 Task: Font style For heading Use Alef with yellow colour. font size for heading '24 Pt. 'Change the font style of data to Alefand font size to  9 Pt. Change the alignment of both headline & data to  Align top. In the sheet  Attendance Sheet for Weekly Evaluationbook
Action: Key pressed <Key.up><Key.up><Key.up><Key.down>
Screenshot: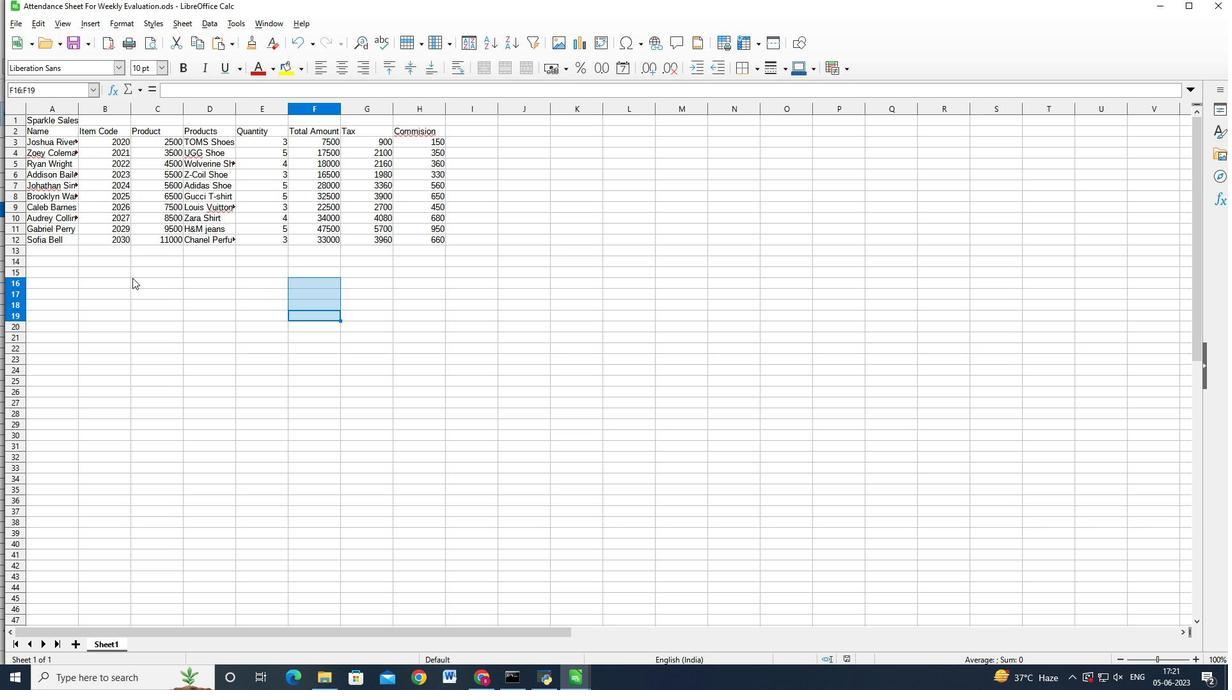 
Action: Mouse pressed right at (132, 278)
Screenshot: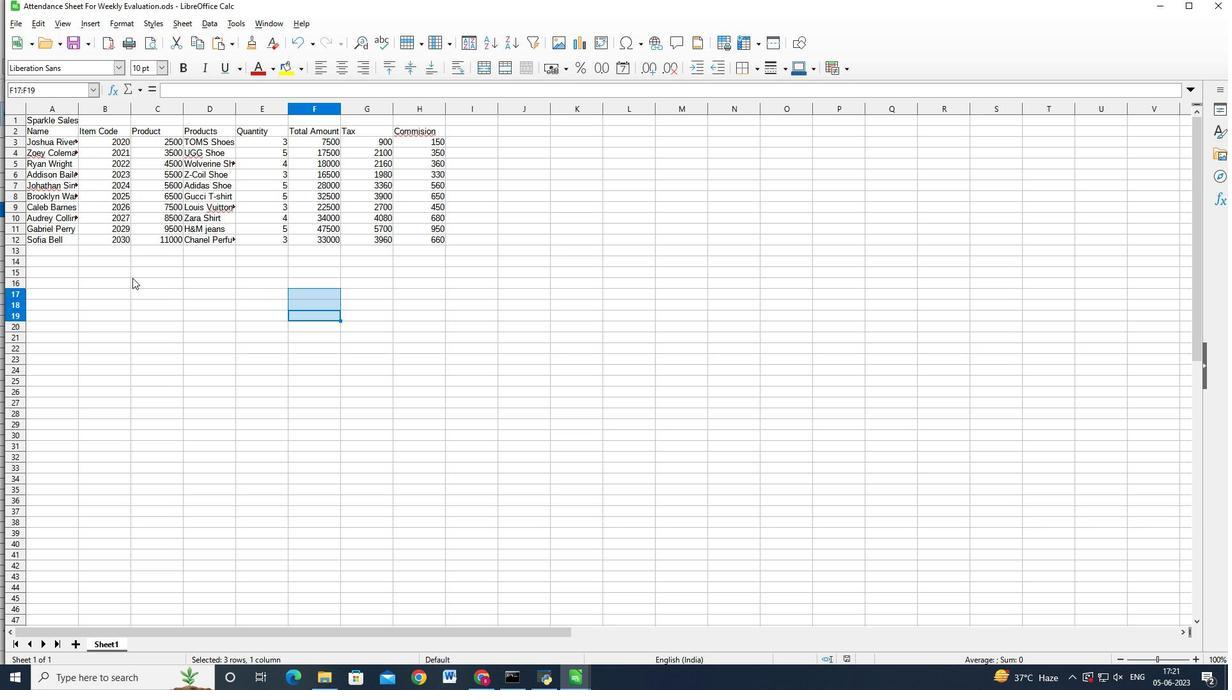 
Action: Mouse moved to (119, 272)
Screenshot: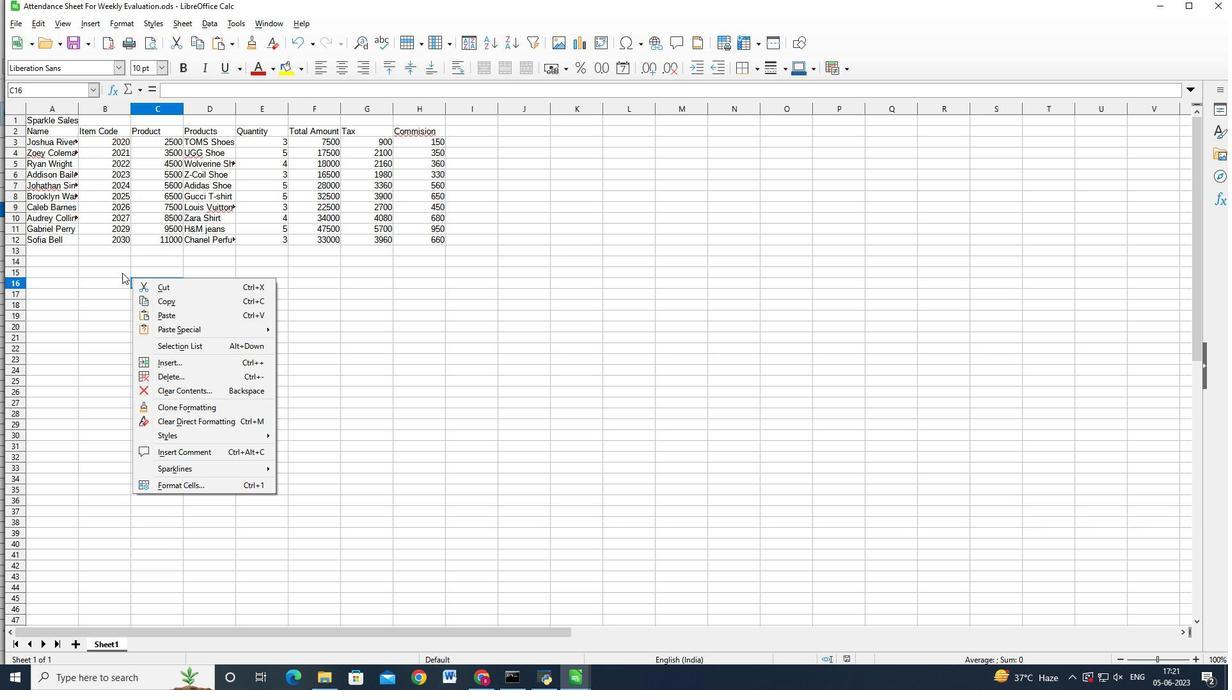 
Action: Mouse pressed left at (119, 272)
Screenshot: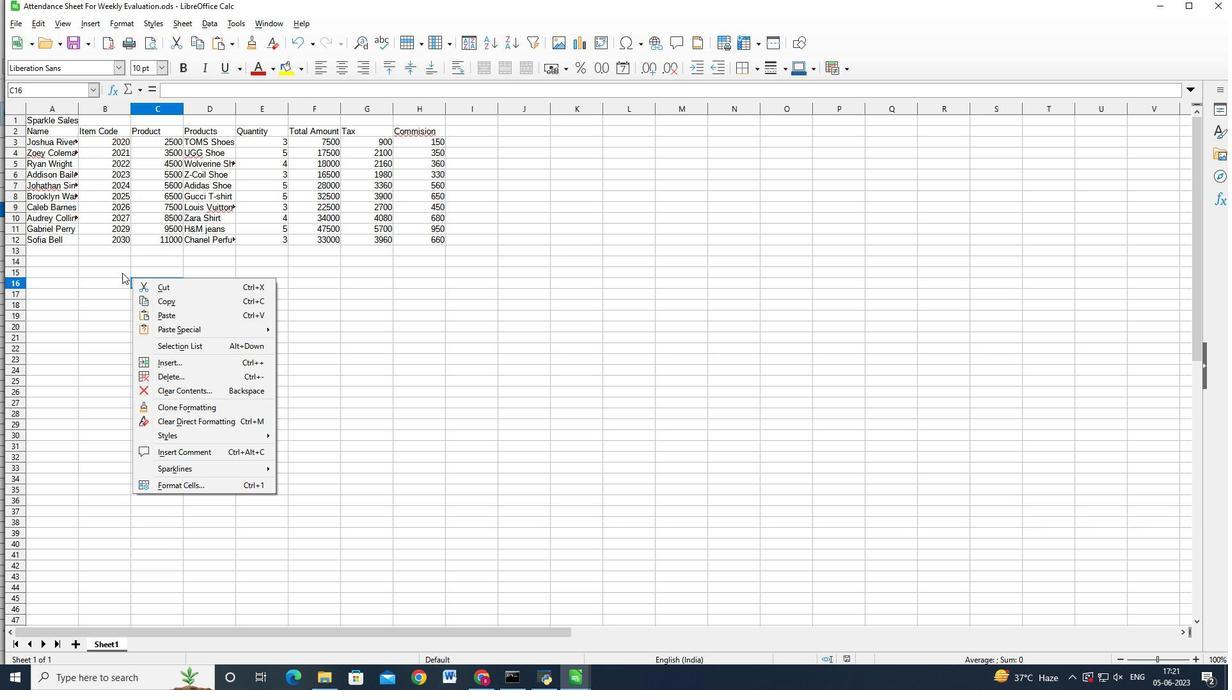 
Action: Mouse moved to (119, 272)
Screenshot: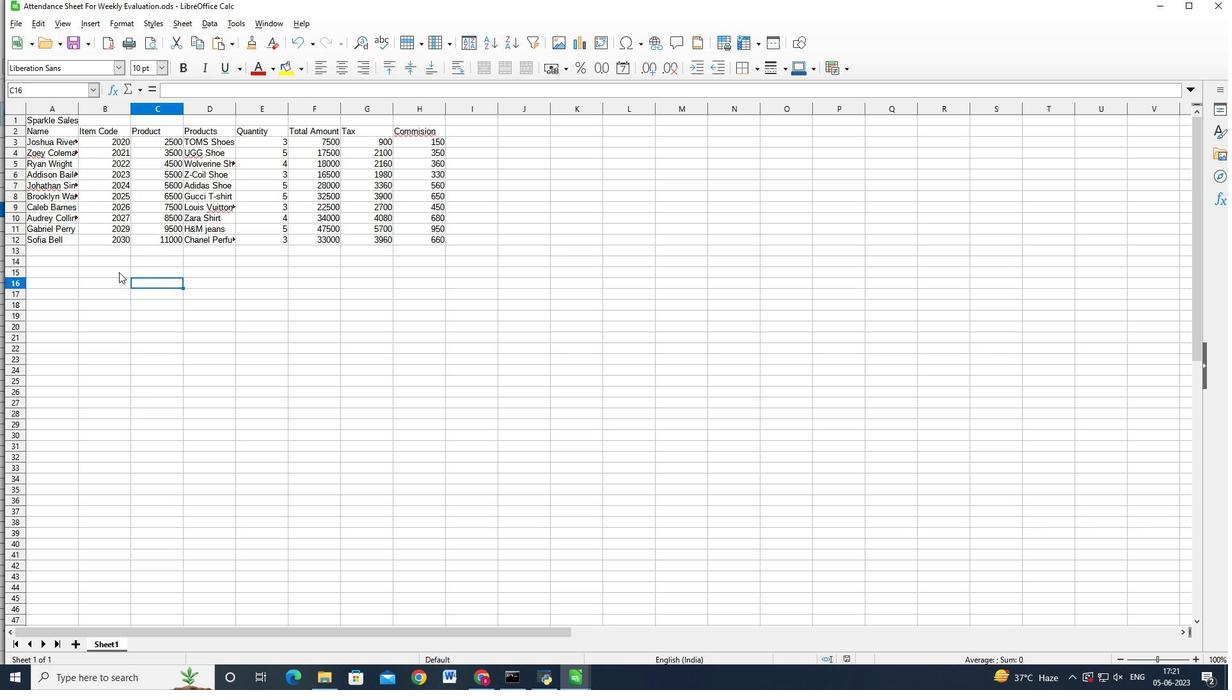
Action: Key pressed <Key.up><Key.up><Key.up><Key.left><Key.left><Key.left><Key.up><Key.up><Key.up><Key.up><Key.up><Key.up><Key.up><Key.up><Key.up><Key.up><Key.up><Key.up>
Screenshot: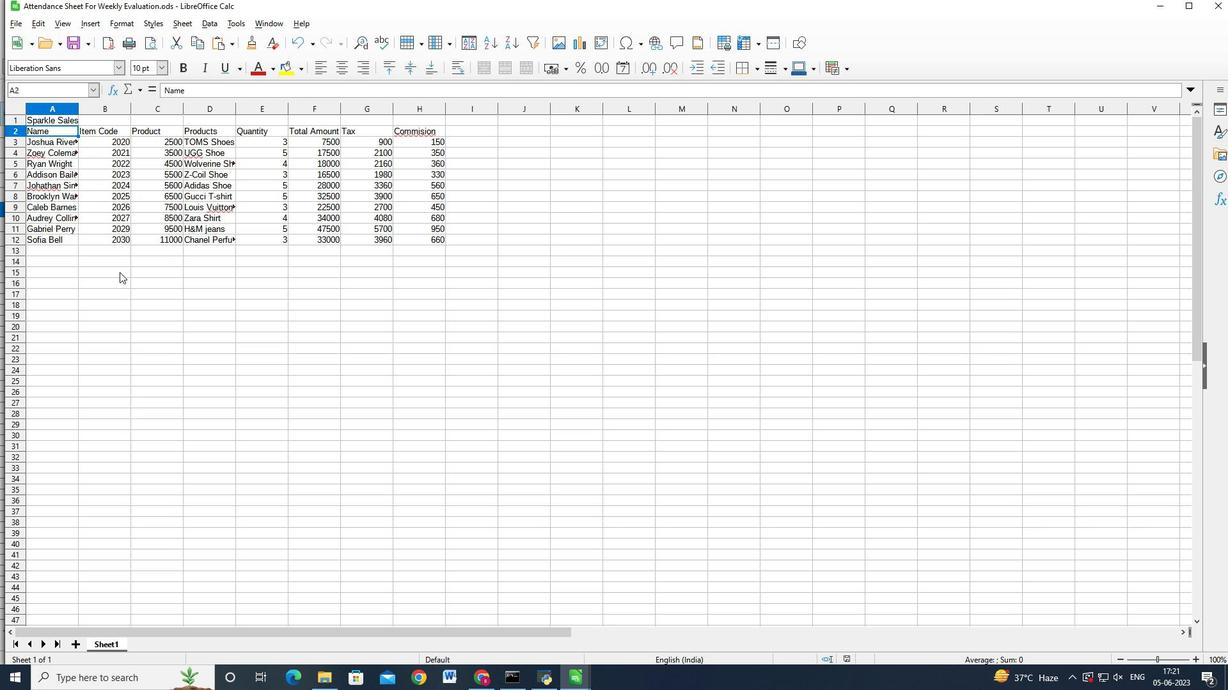 
Action: Mouse moved to (68, 69)
Screenshot: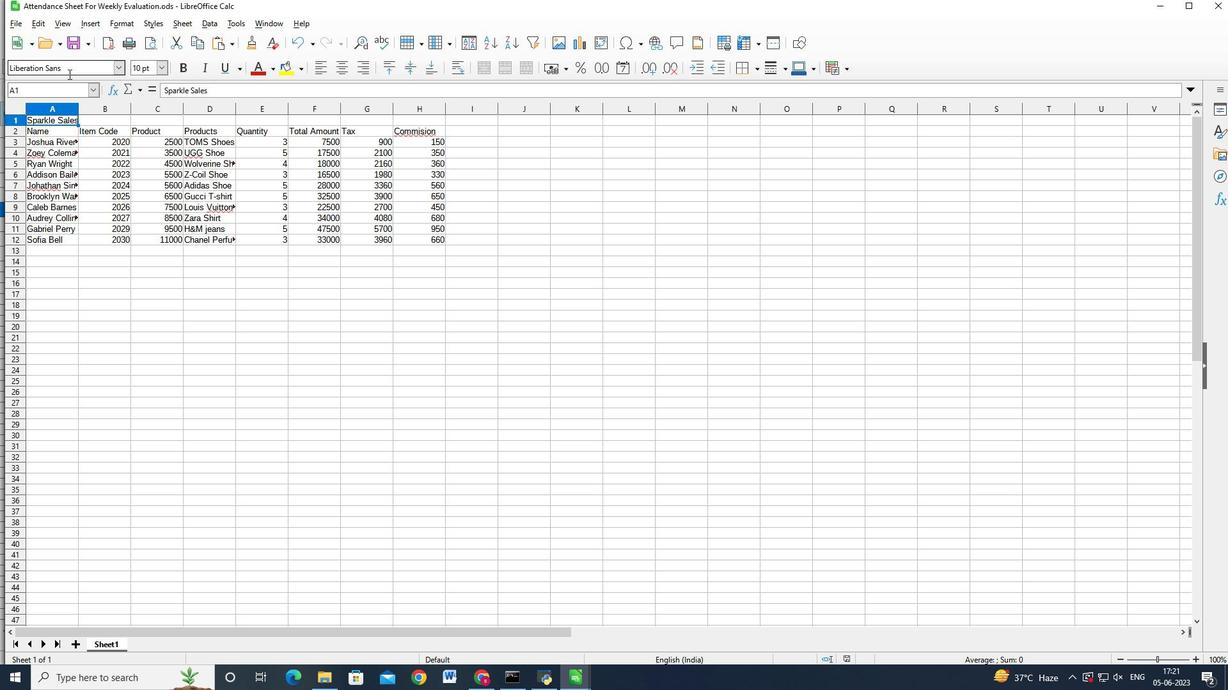 
Action: Mouse pressed left at (68, 69)
Screenshot: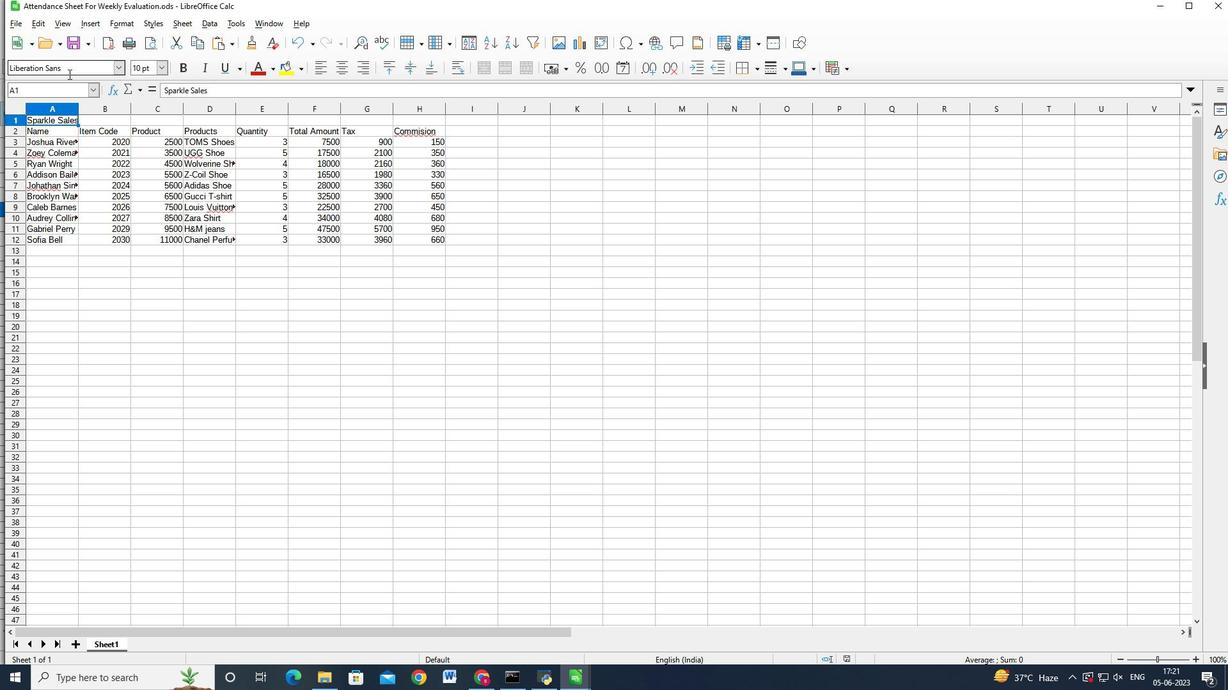
Action: Key pressed <Key.backspace><Key.backspace><Key.backspace><Key.backspace><Key.backspace><Key.backspace><Key.backspace><Key.backspace><Key.backspace><Key.backspace><Key.backspace><Key.backspace><Key.backspace><Key.backspace><Key.backspace><Key.shift_r>Alef<Key.enter>
Screenshot: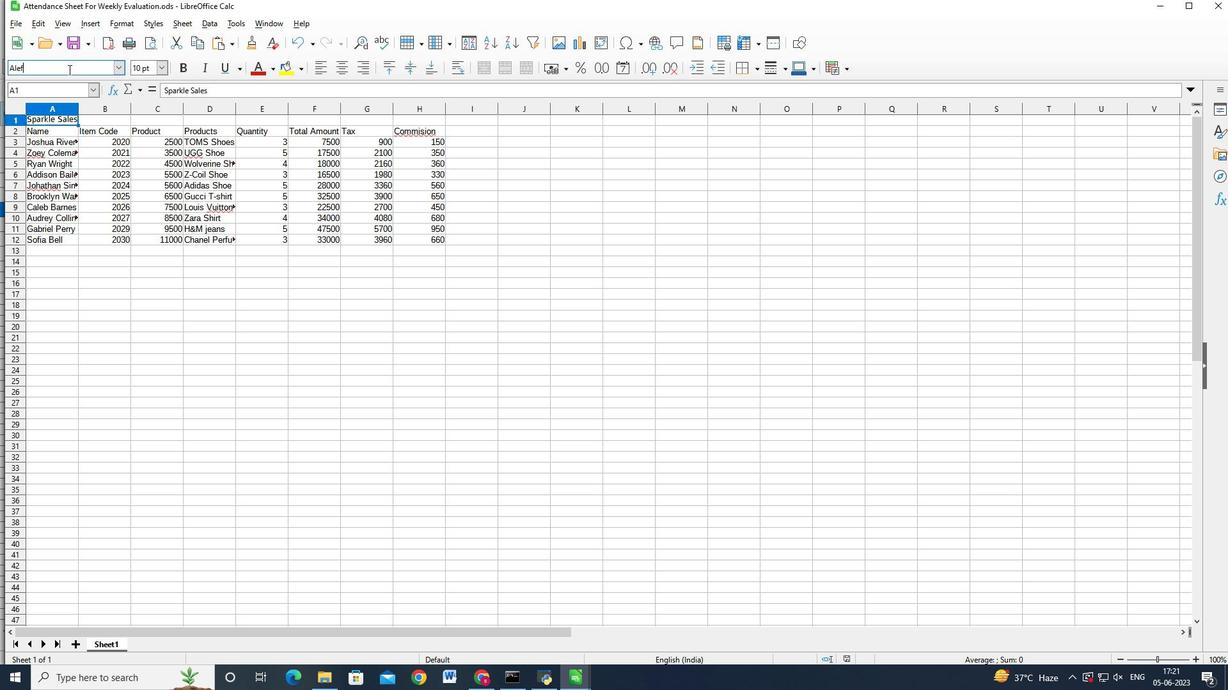 
Action: Mouse moved to (271, 69)
Screenshot: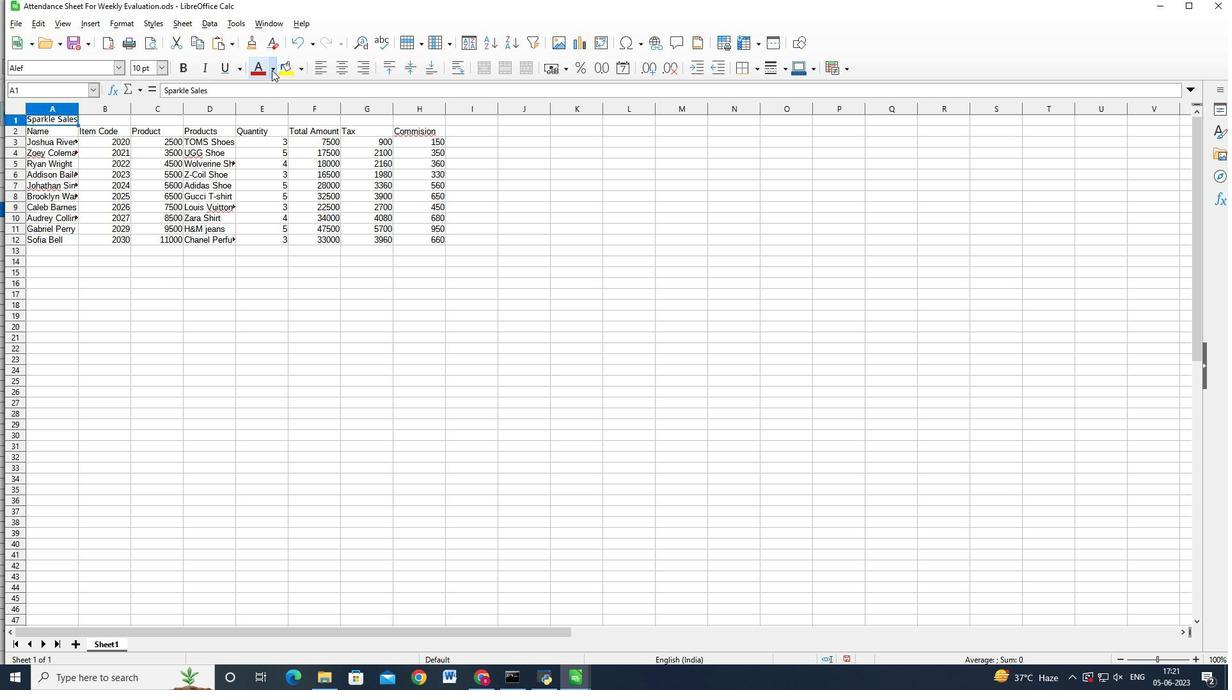 
Action: Mouse pressed left at (271, 69)
Screenshot: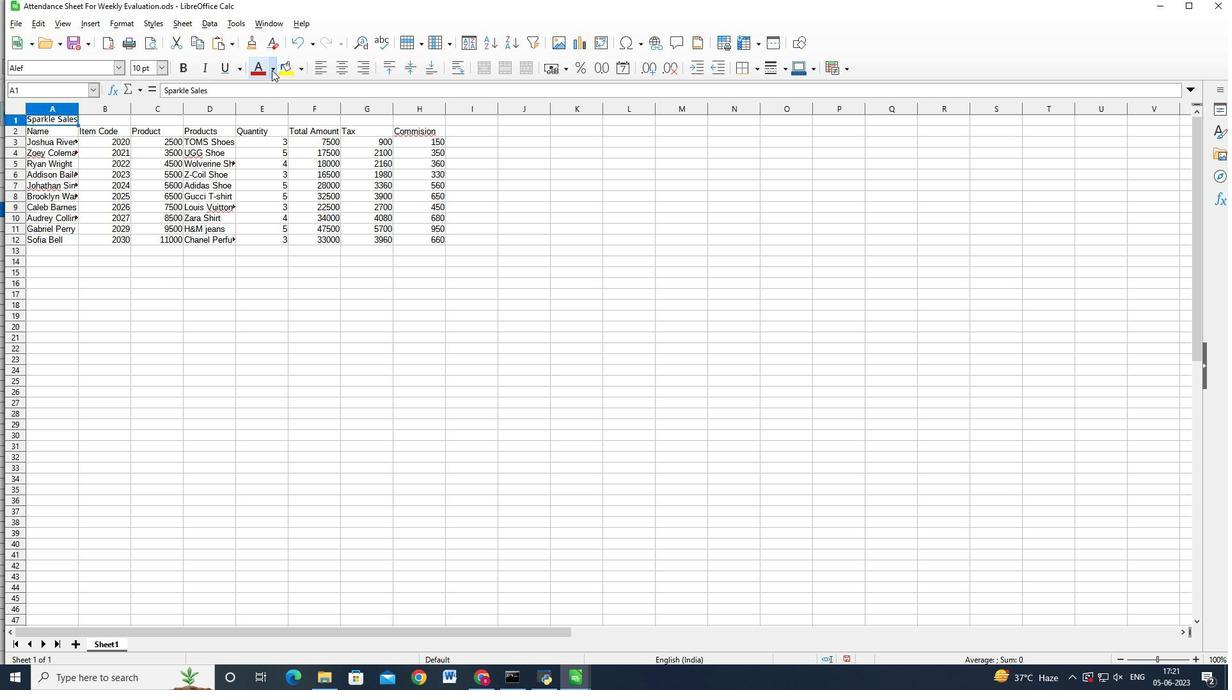 
Action: Mouse moved to (345, 279)
Screenshot: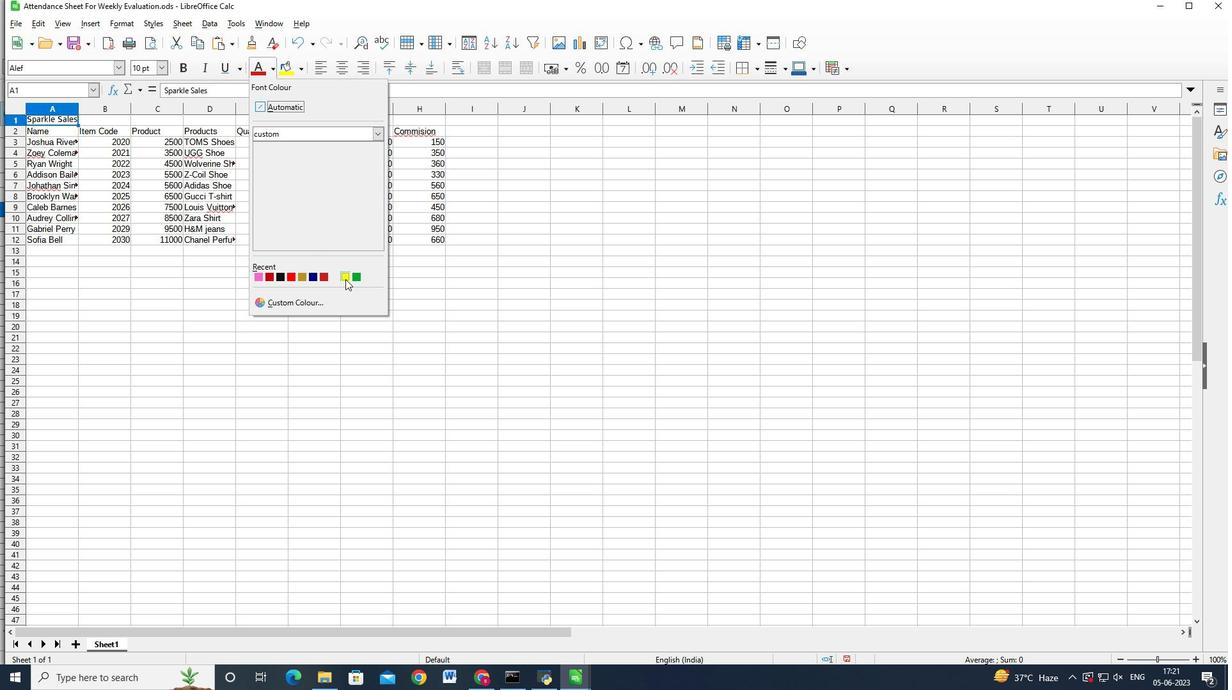 
Action: Mouse pressed left at (345, 279)
Screenshot: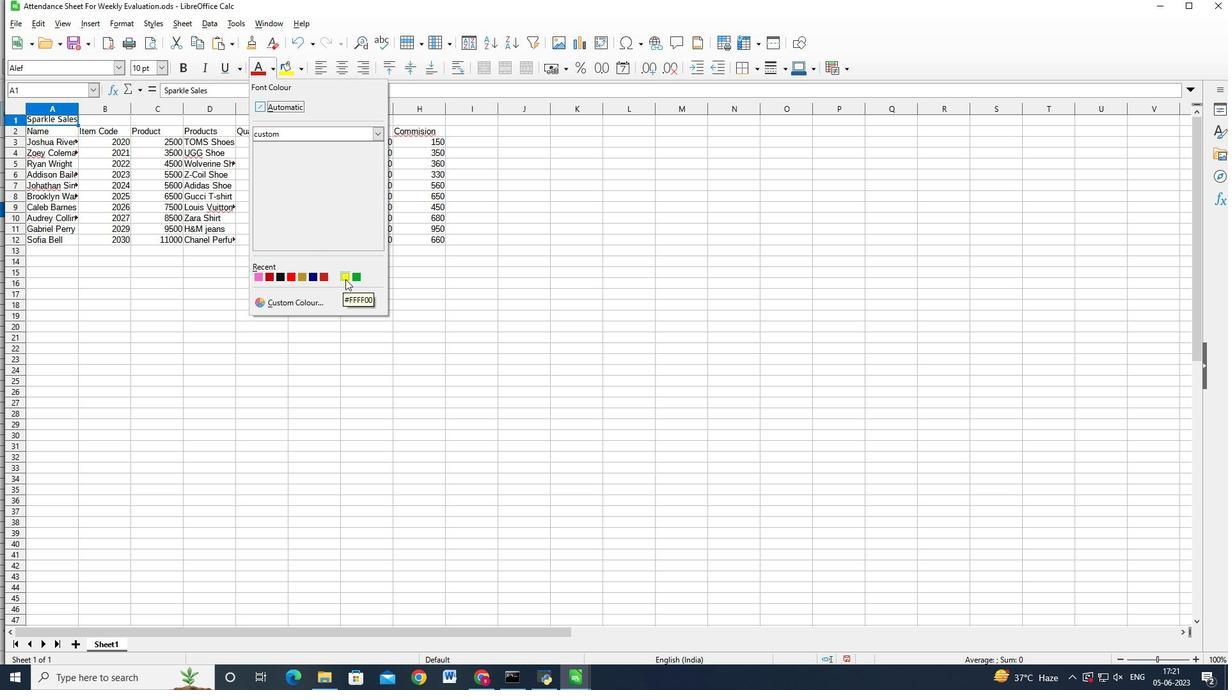 
Action: Mouse moved to (161, 67)
Screenshot: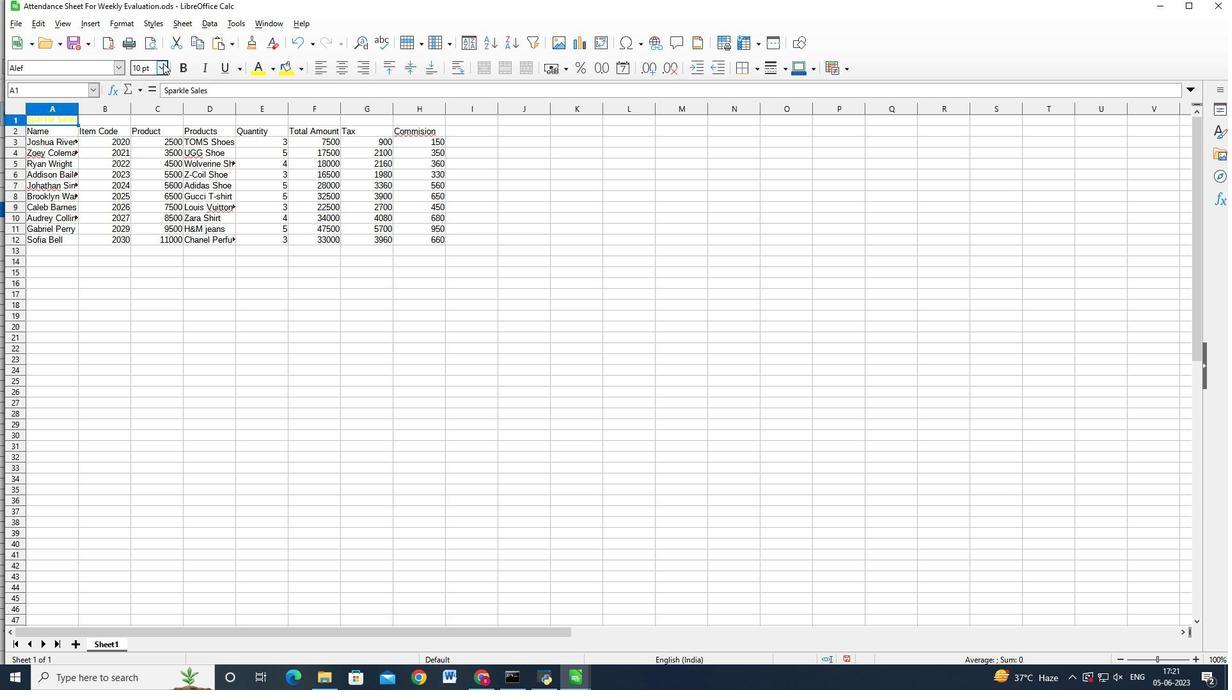 
Action: Mouse pressed left at (161, 67)
Screenshot: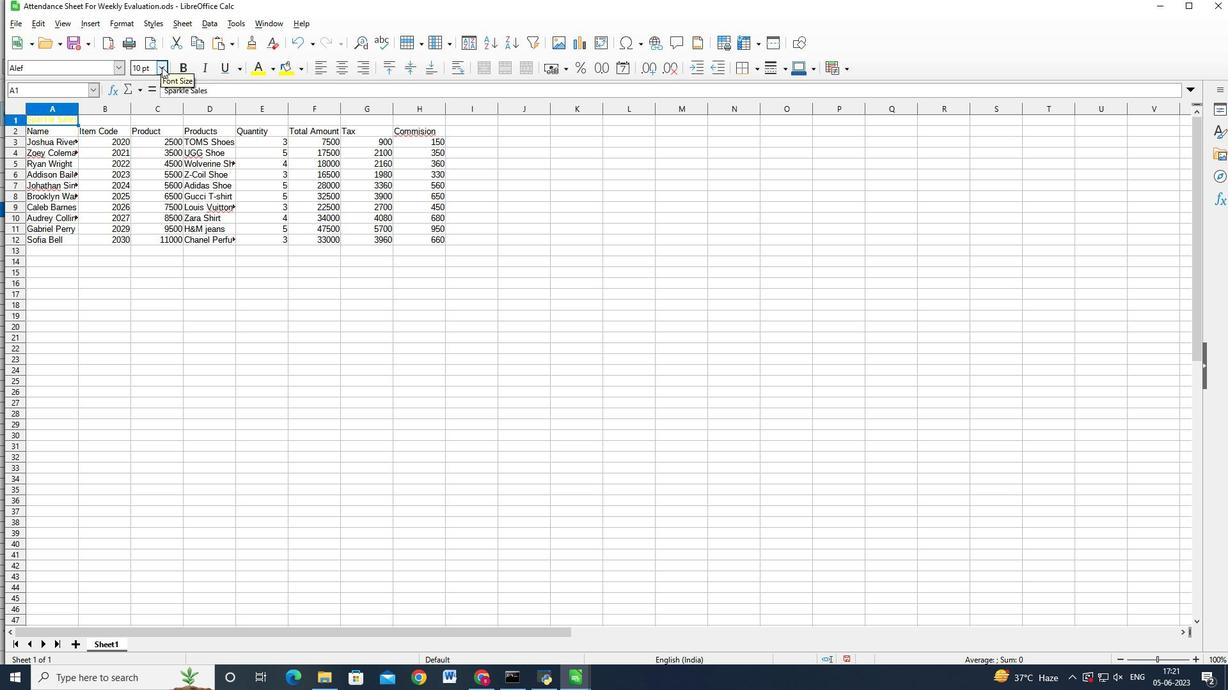 
Action: Mouse moved to (147, 253)
Screenshot: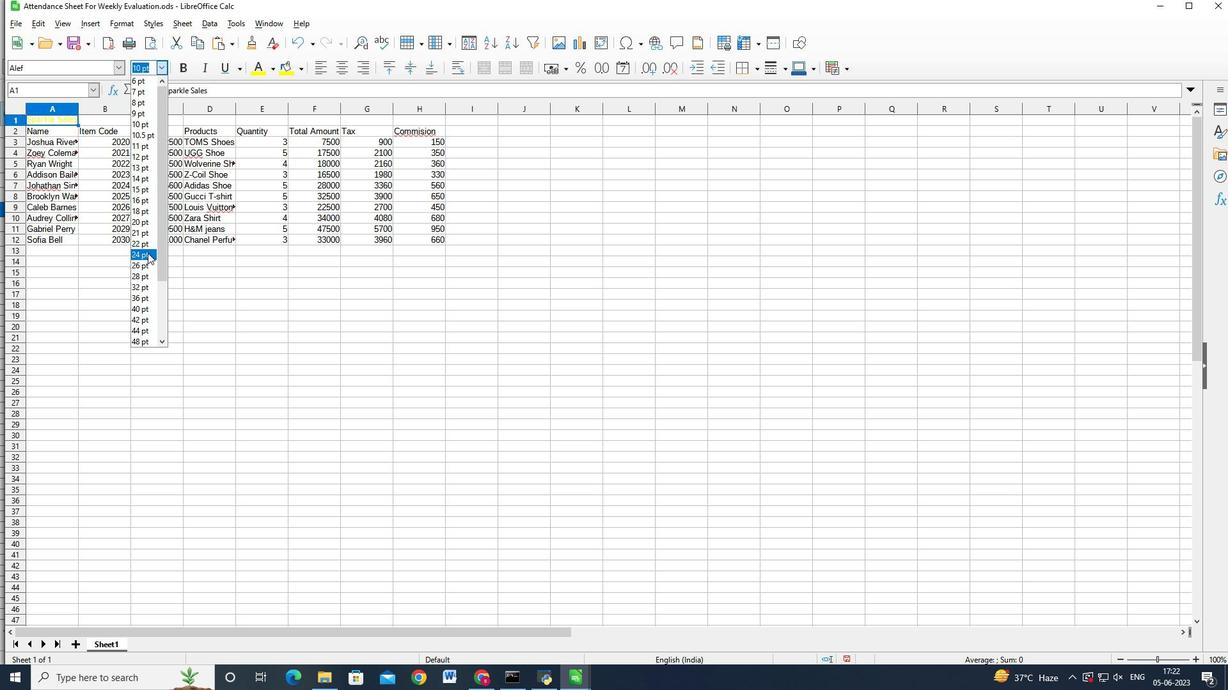 
Action: Mouse pressed left at (147, 253)
Screenshot: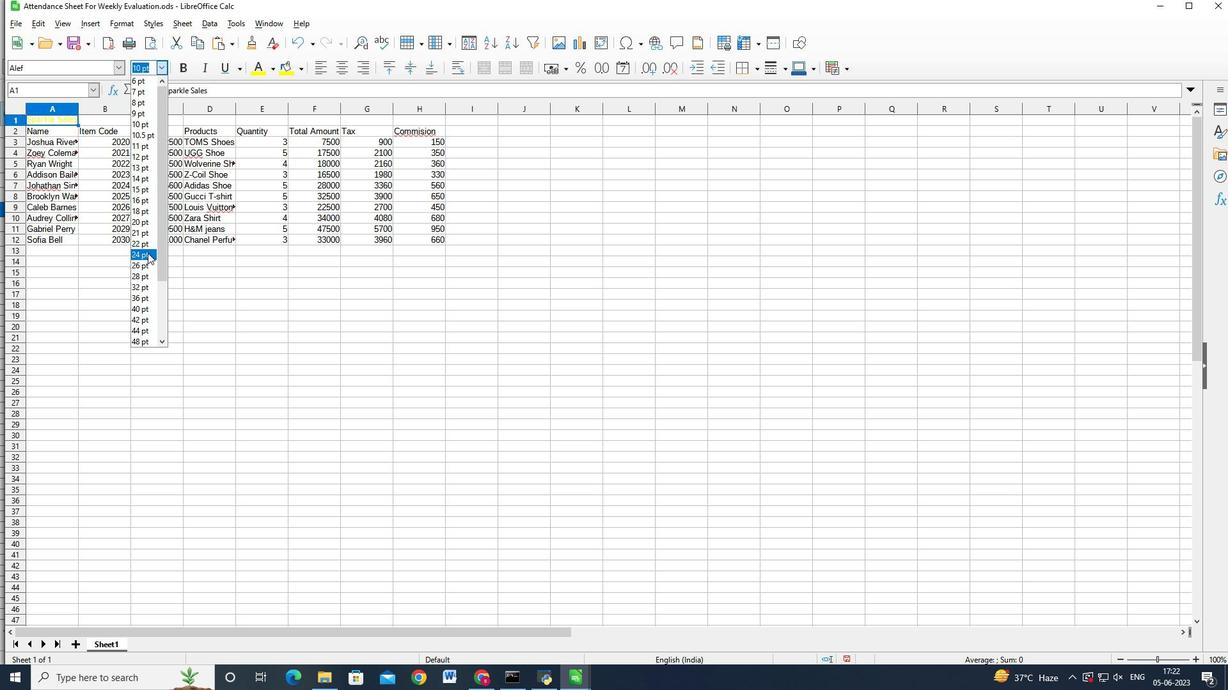 
Action: Mouse moved to (55, 154)
Screenshot: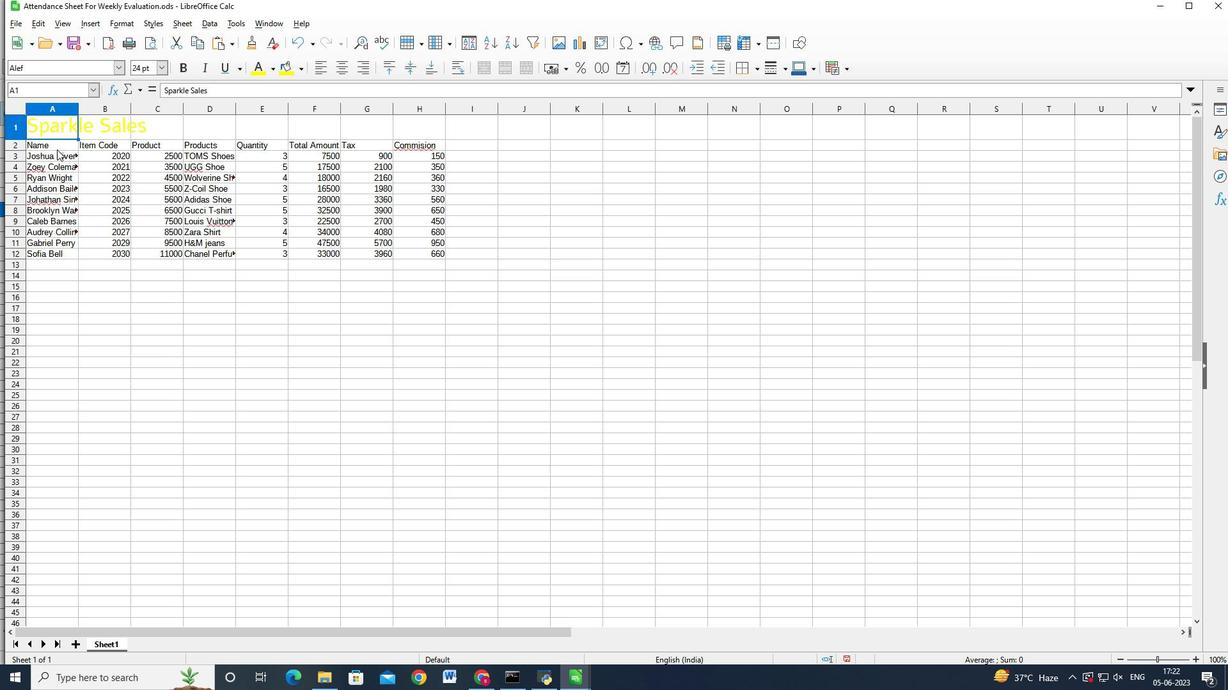 
Action: Mouse pressed left at (55, 154)
Screenshot: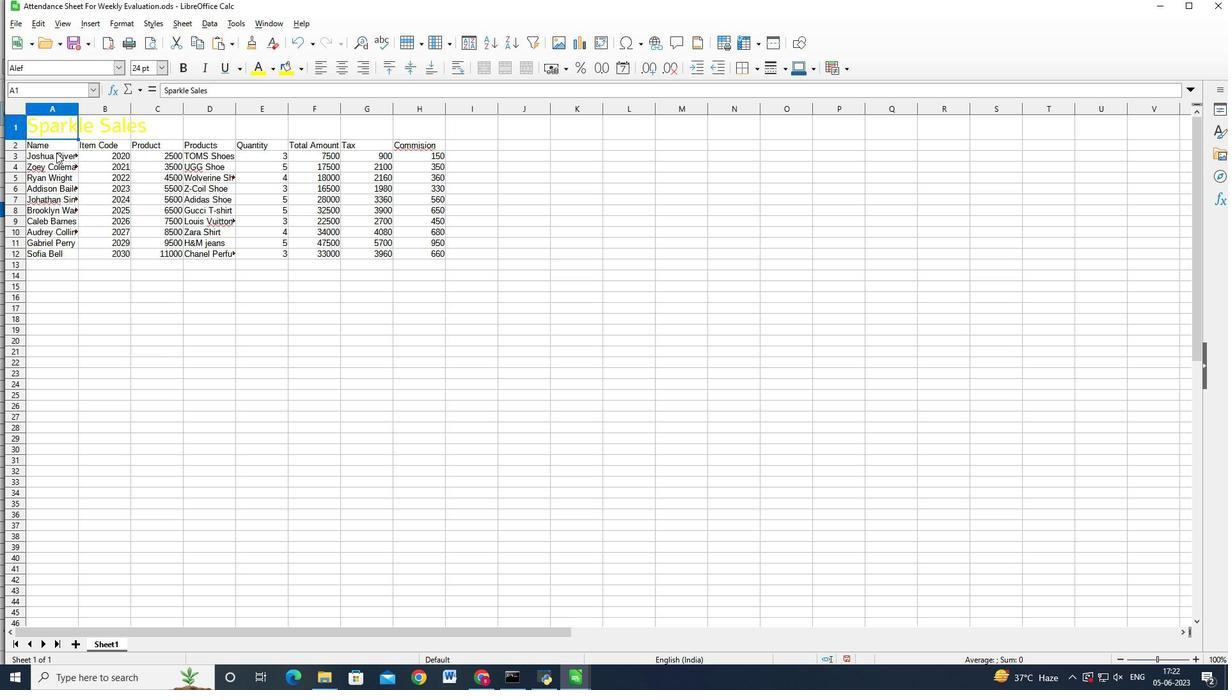 
Action: Mouse moved to (57, 141)
Screenshot: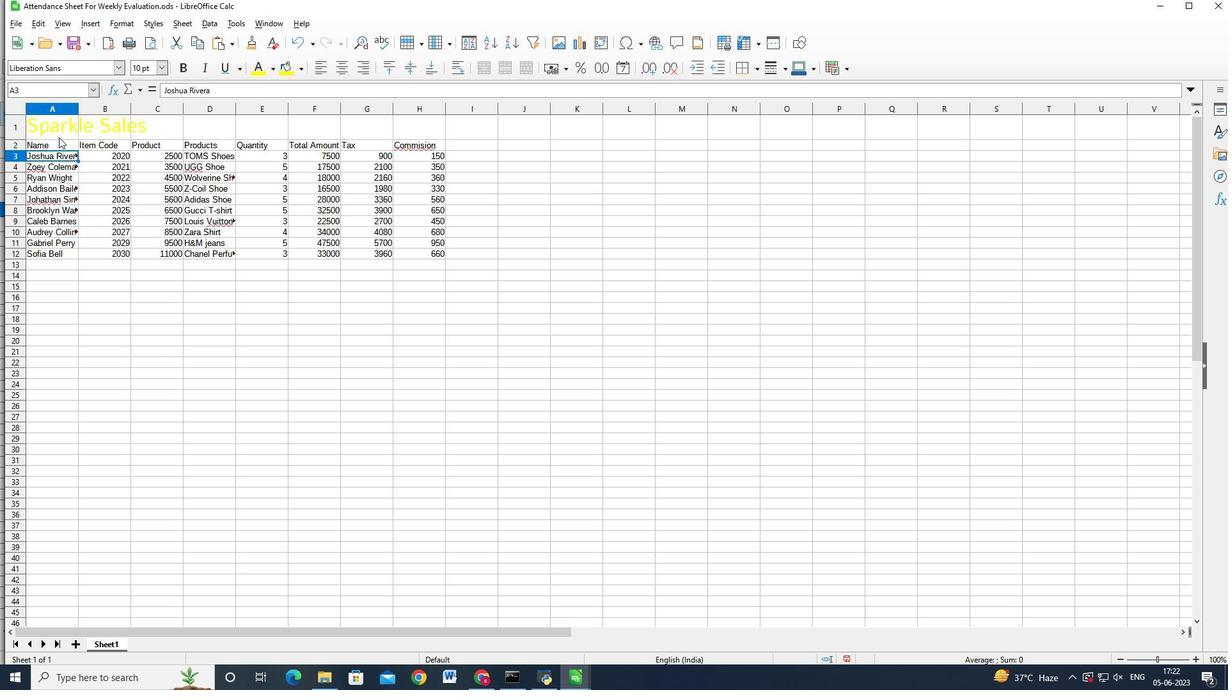
Action: Mouse pressed left at (57, 141)
Screenshot: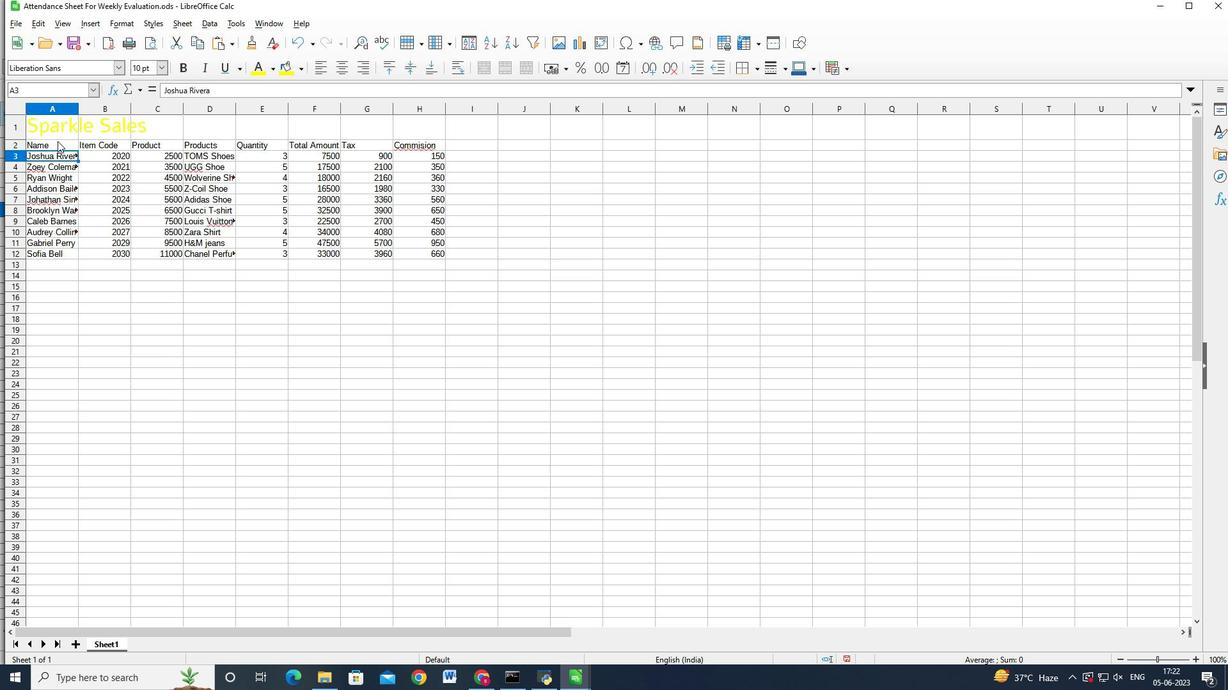 
Action: Key pressed <Key.shift><Key.right><Key.right><Key.right><Key.right><Key.right><Key.right><Key.right><Key.down><Key.down><Key.down><Key.down><Key.down><Key.down><Key.down><Key.down><Key.down><Key.down>
Screenshot: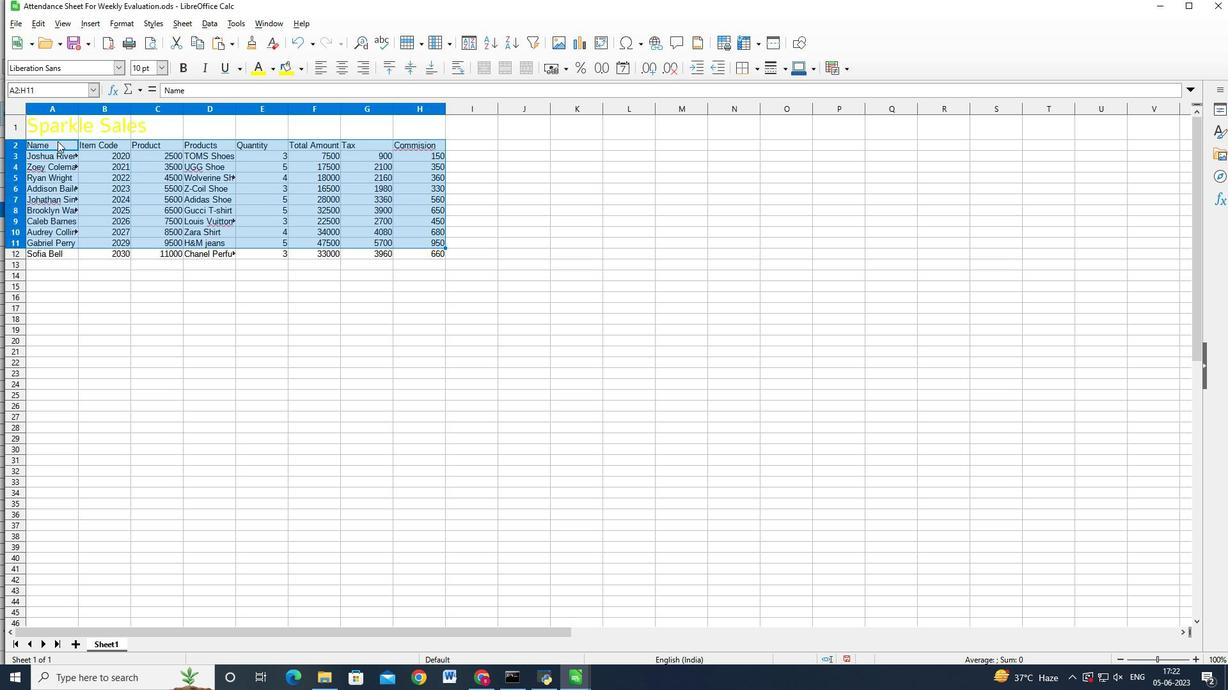 
Action: Mouse moved to (163, 67)
Screenshot: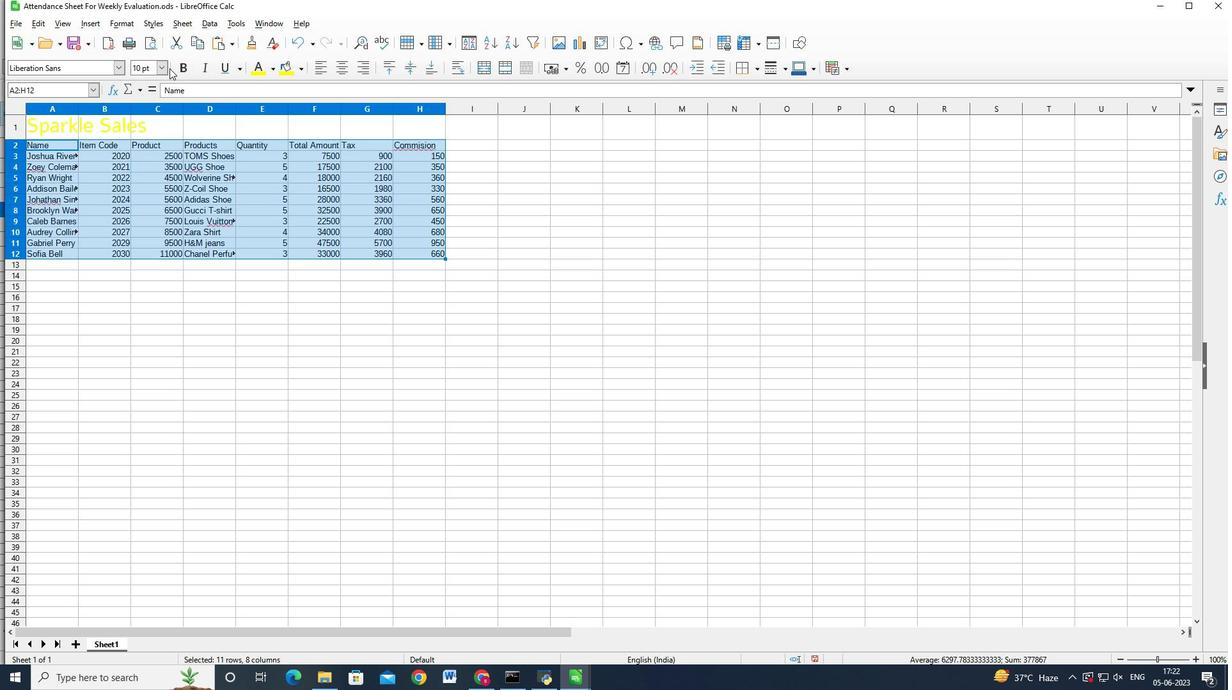 
Action: Mouse pressed left at (163, 67)
Screenshot: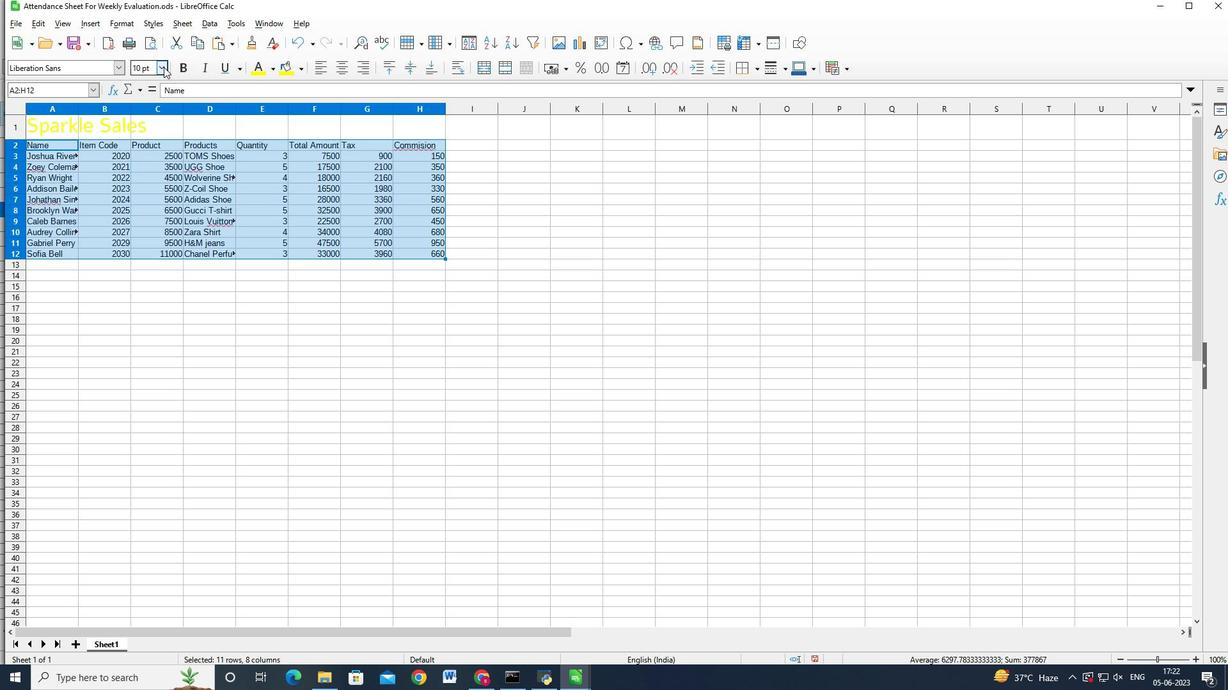 
Action: Key pressed <Key.up><Key.enter>
Screenshot: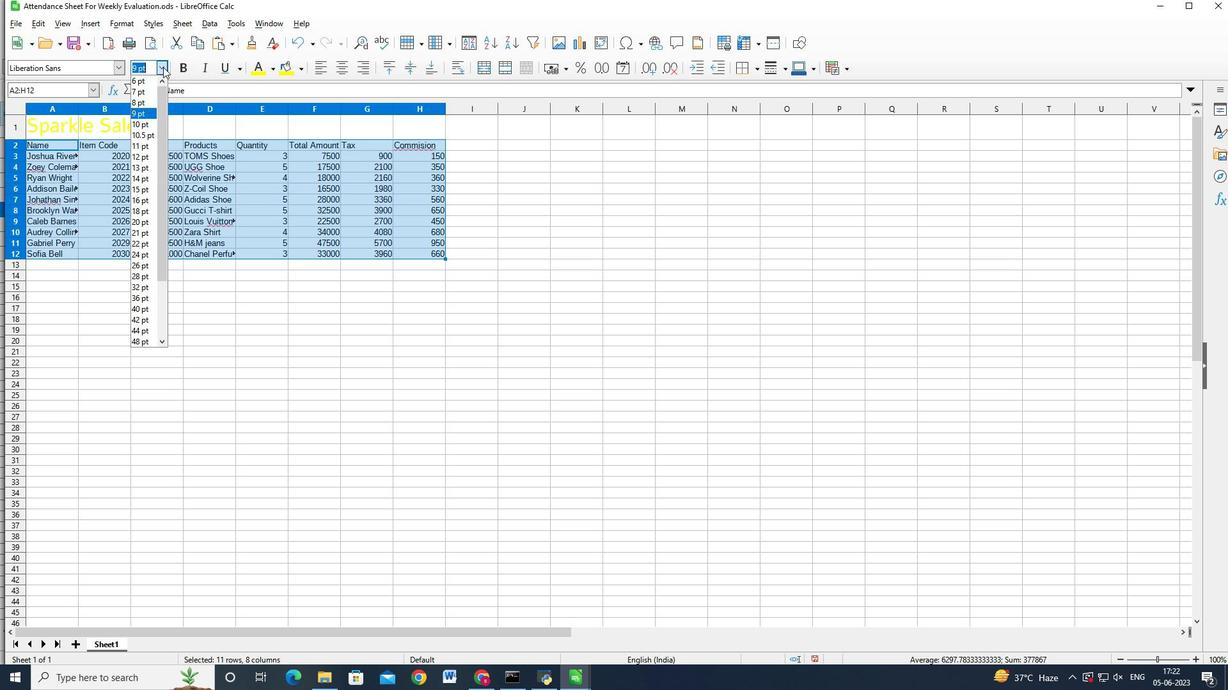 
Action: Mouse moved to (67, 65)
Screenshot: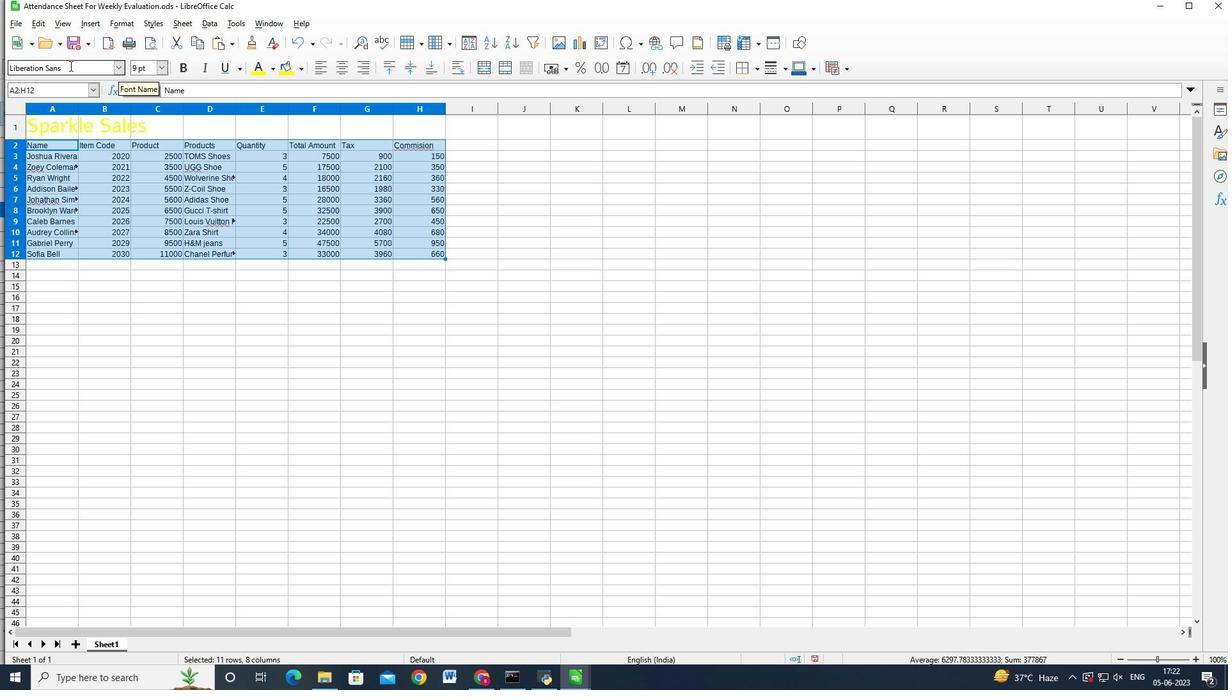
Action: Mouse pressed left at (67, 65)
Screenshot: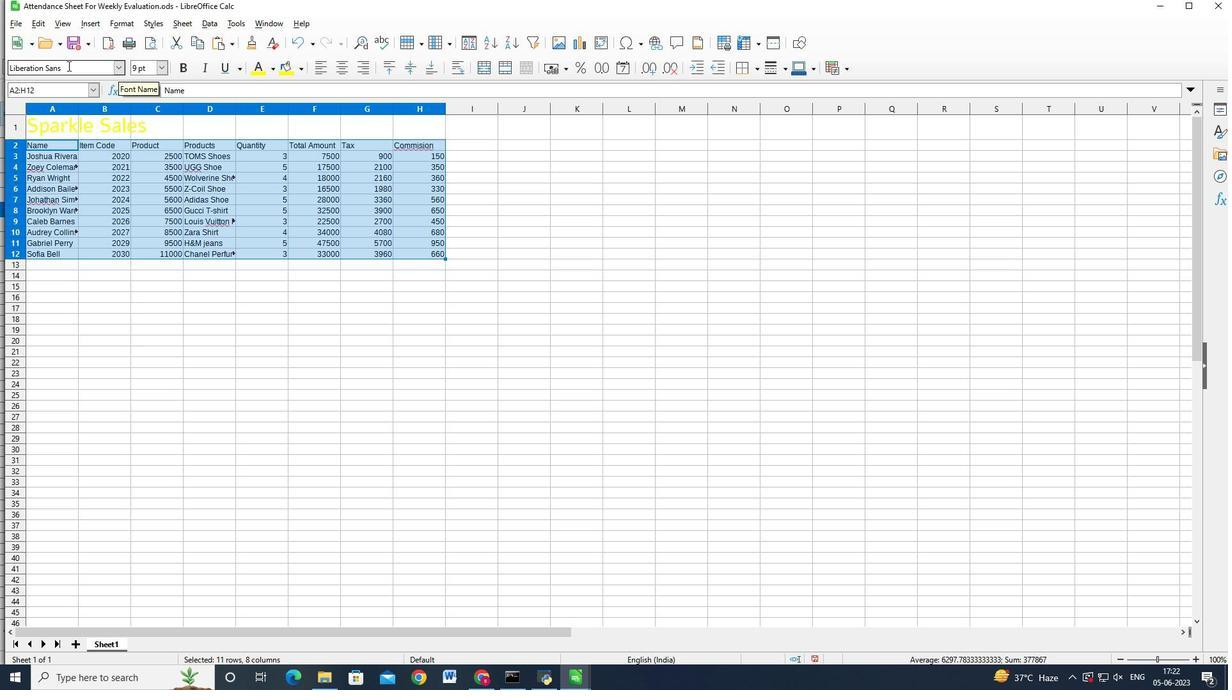 
Action: Mouse moved to (67, 65)
Screenshot: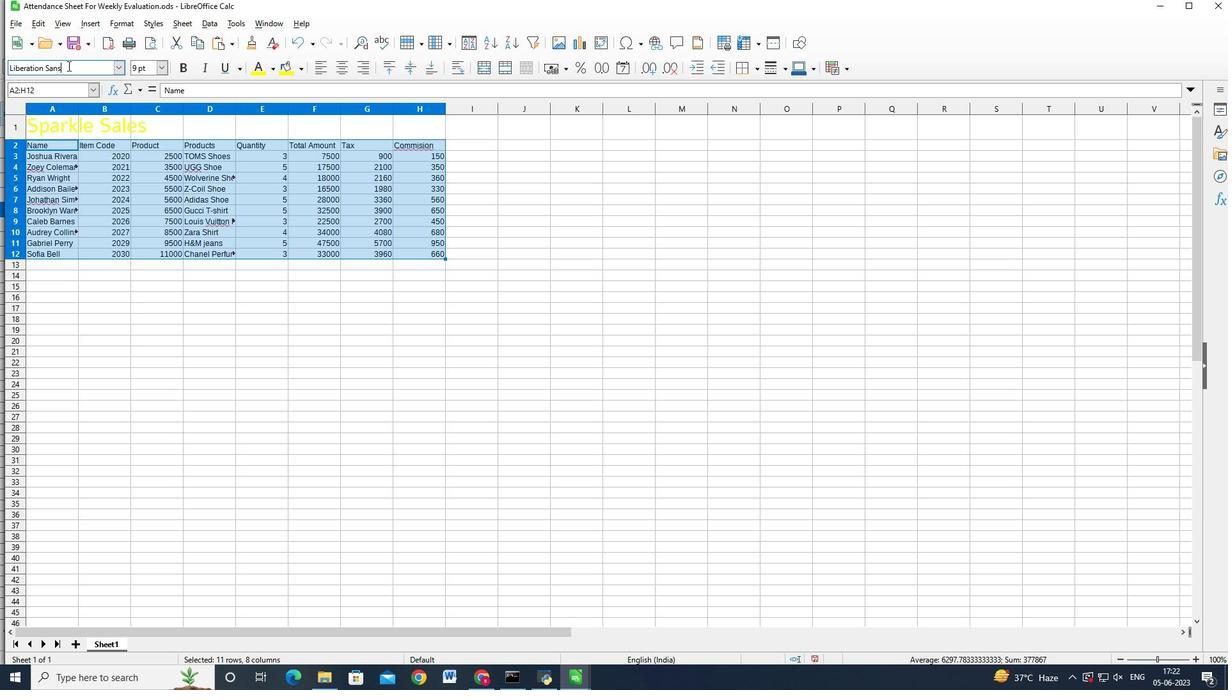 
Action: Key pressed <Key.backspace><Key.backspace><Key.backspace><Key.backspace><Key.backspace><Key.backspace><Key.backspace><Key.backspace><Key.backspace><Key.backspace><Key.backspace><Key.backspace><Key.backspace><Key.backspace><Key.backspace><Key.shift_r>Alefand<Key.enter>
Screenshot: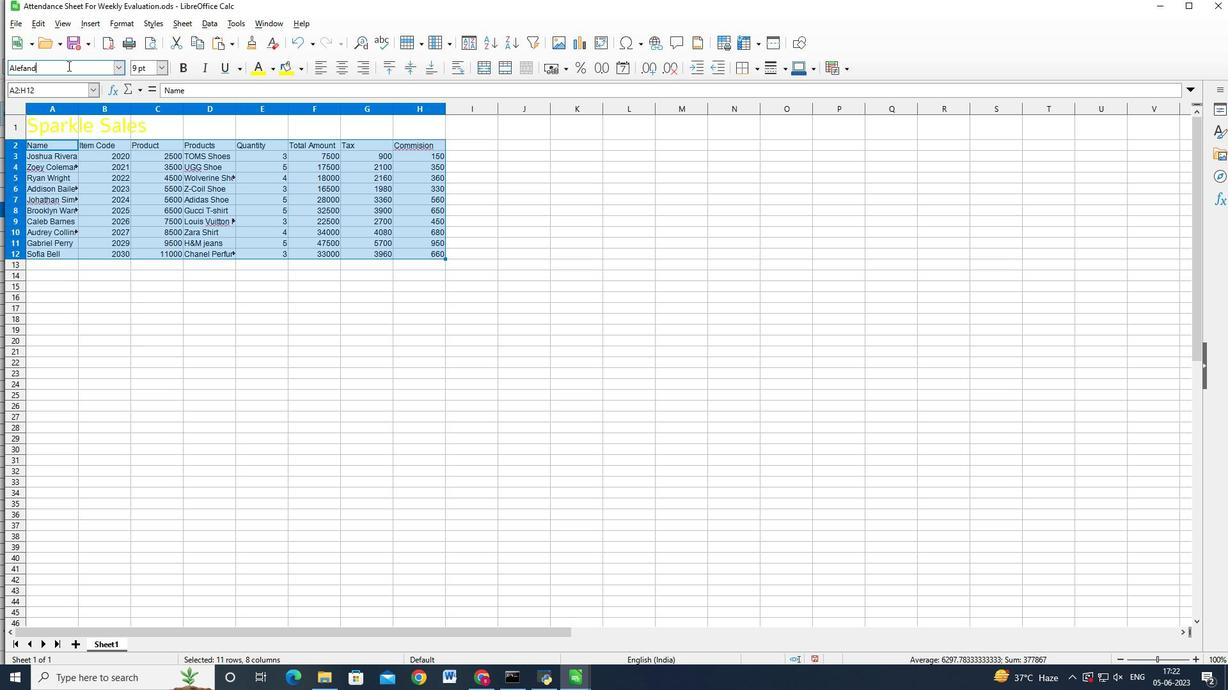
Action: Mouse moved to (385, 63)
Screenshot: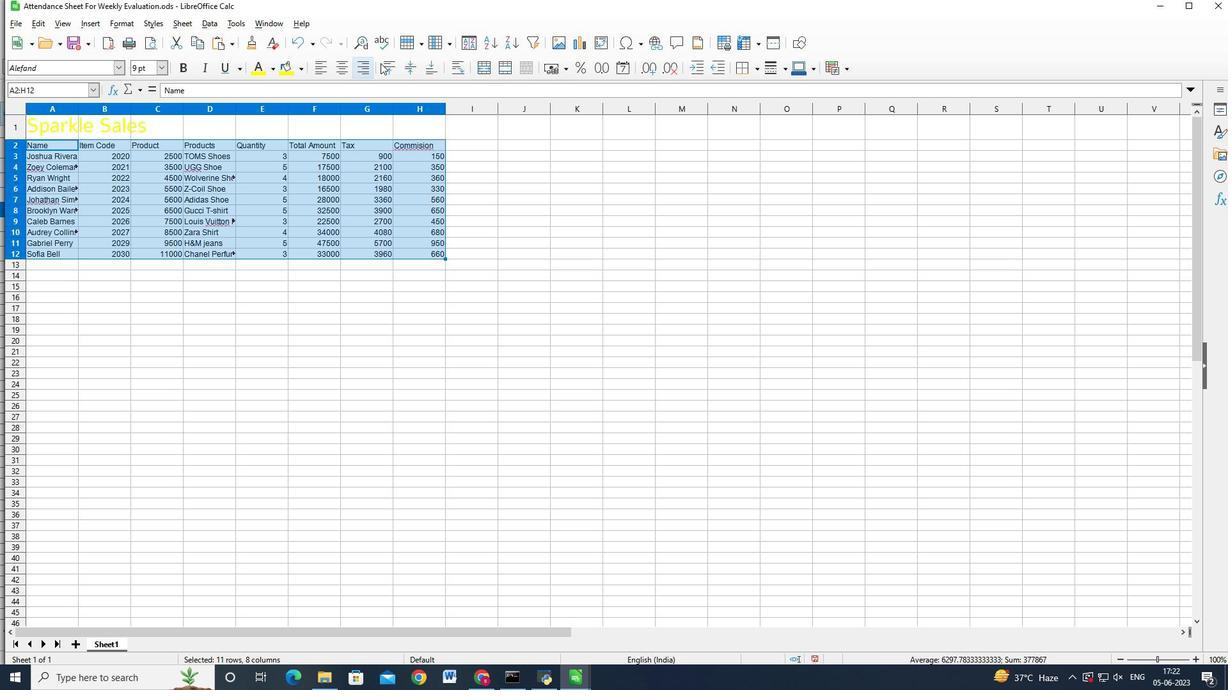 
Action: Mouse pressed left at (385, 63)
Screenshot: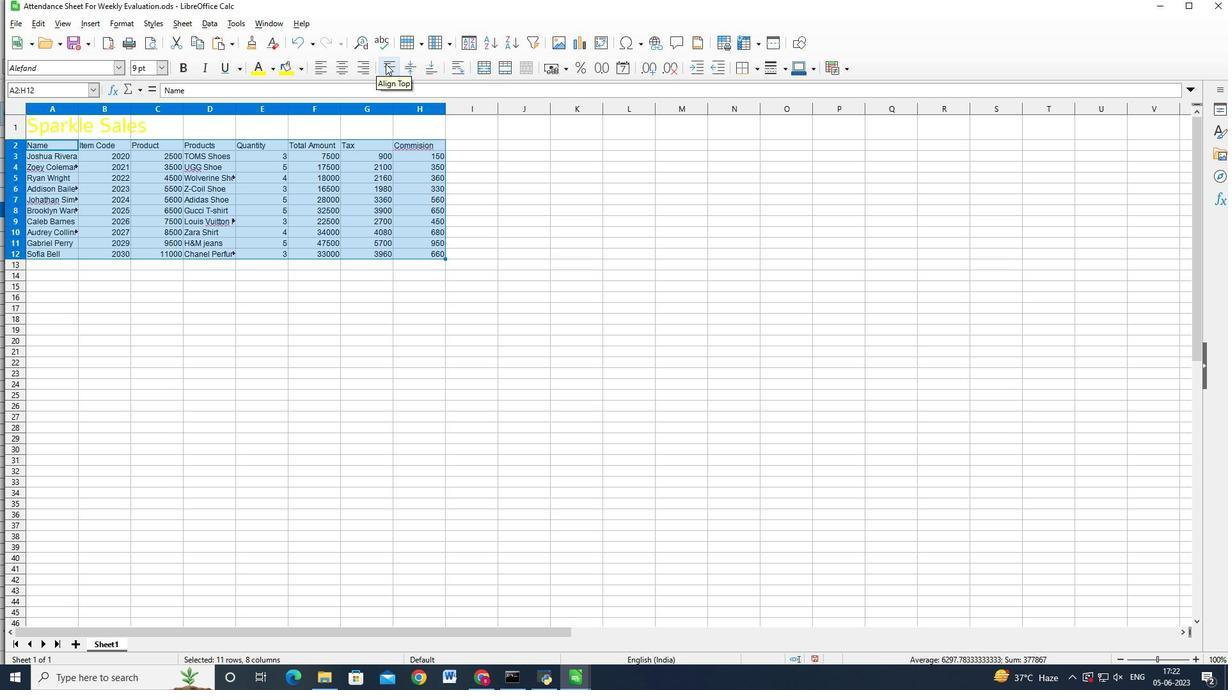 
Action: Mouse moved to (65, 131)
Screenshot: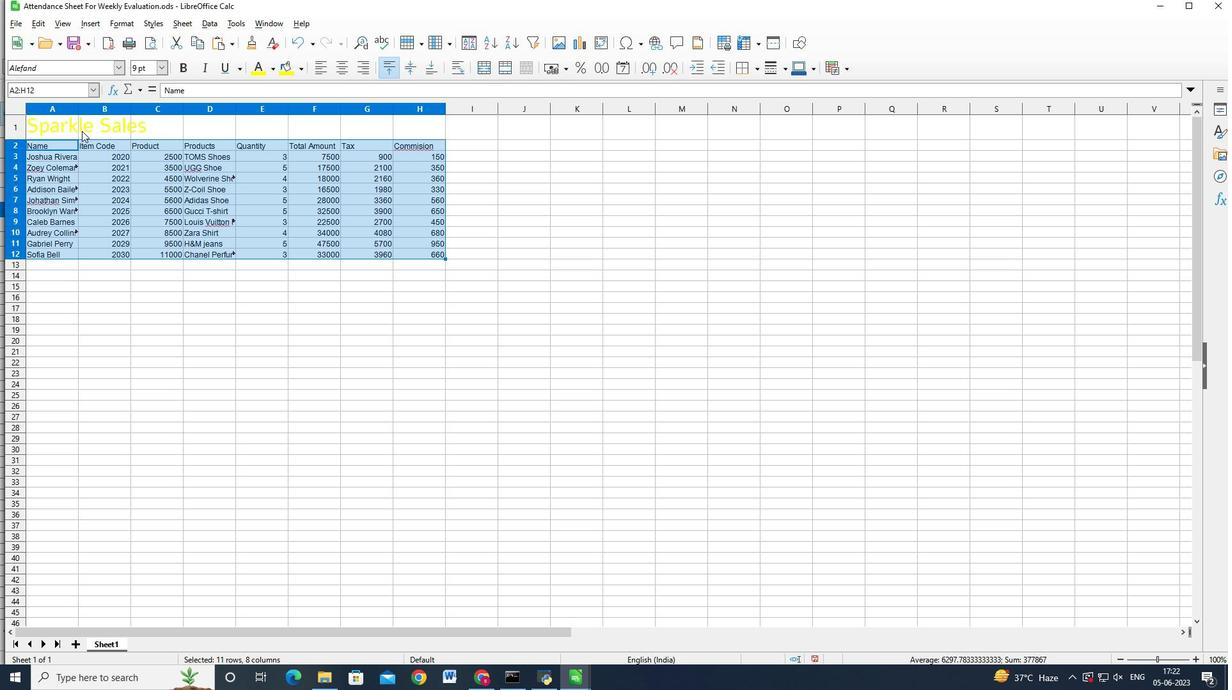 
Action: Mouse pressed left at (65, 131)
Screenshot: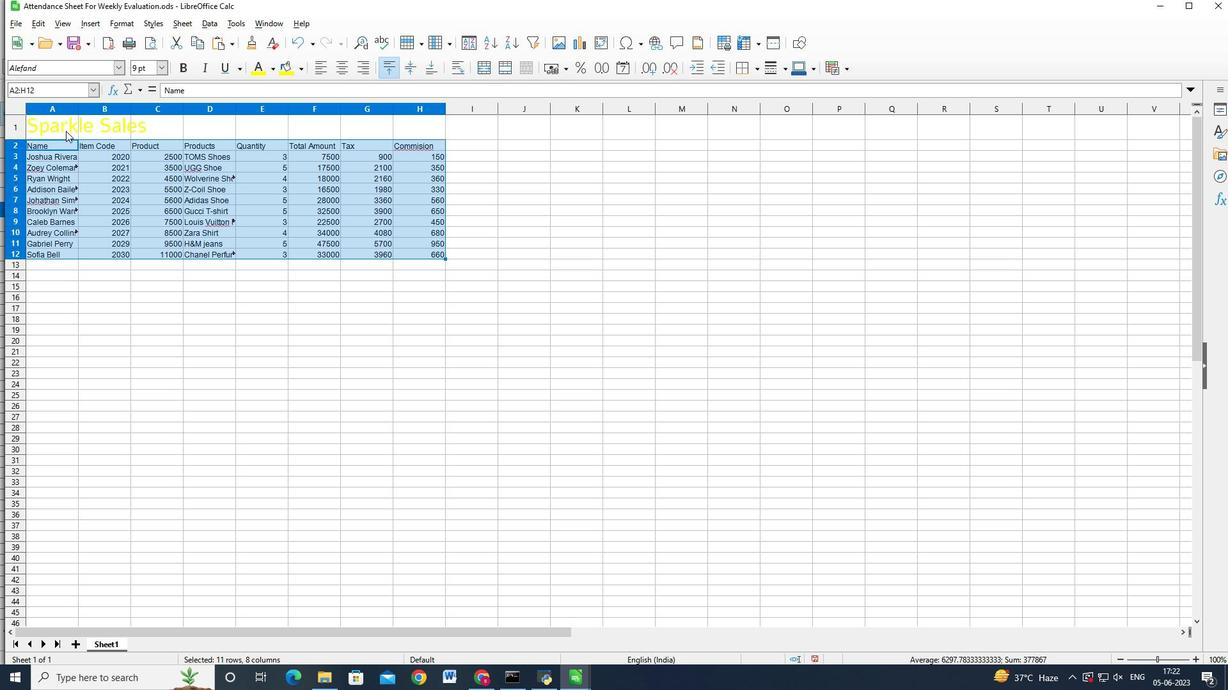 
Action: Mouse moved to (104, 132)
Screenshot: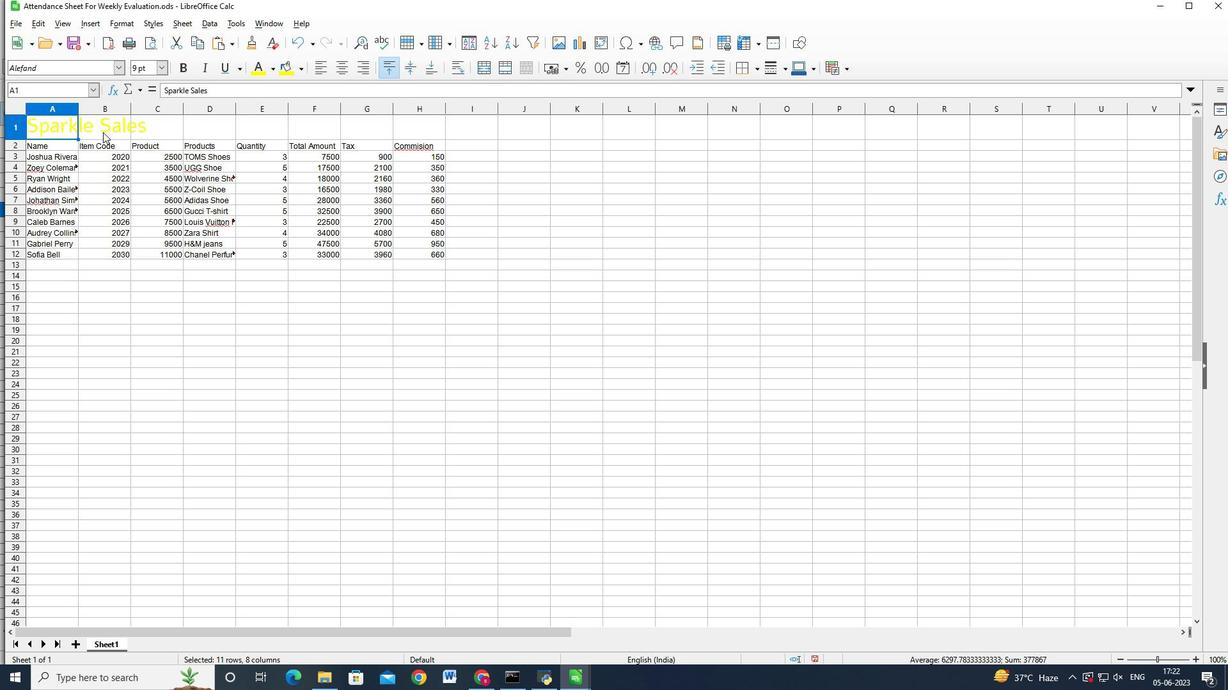 
Action: Mouse pressed left at (104, 132)
Screenshot: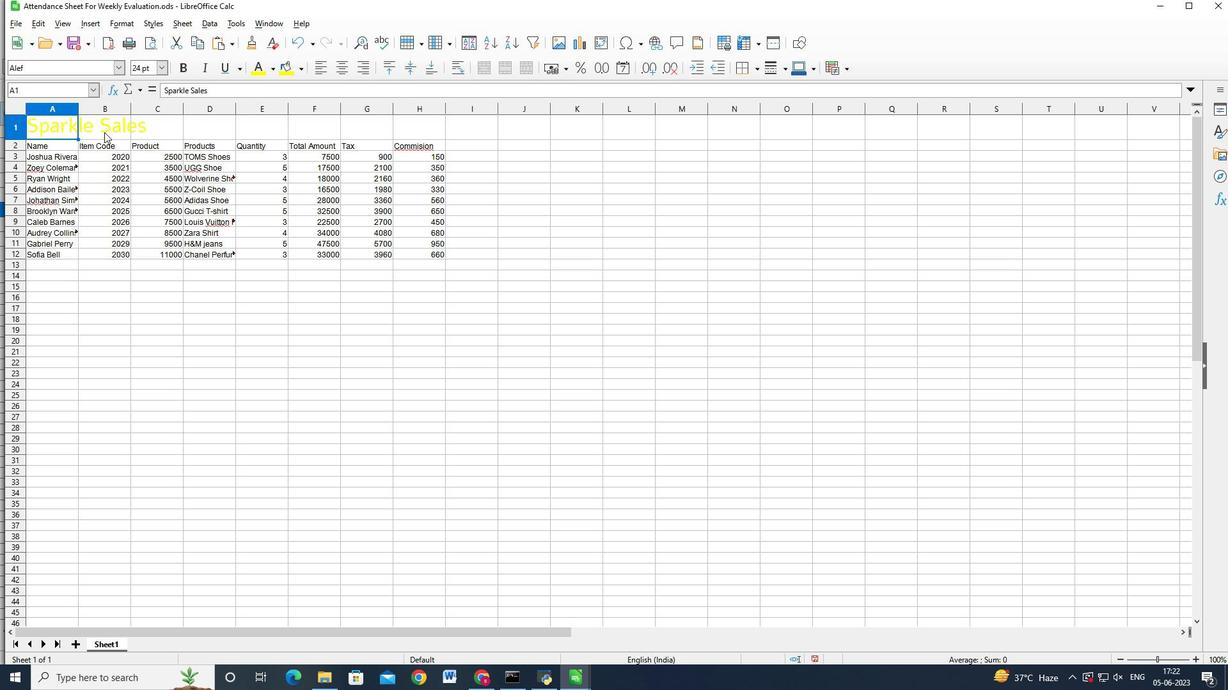 
Action: Mouse moved to (135, 126)
Screenshot: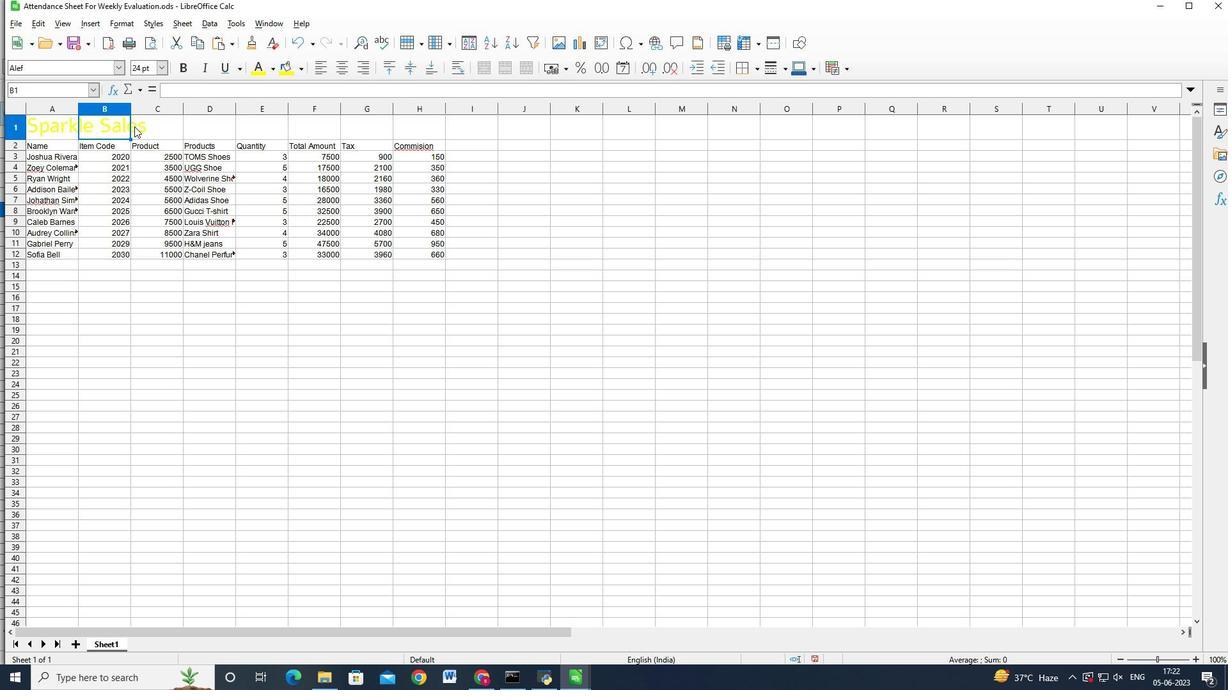 
Action: Key pressed <Key.shift>
Screenshot: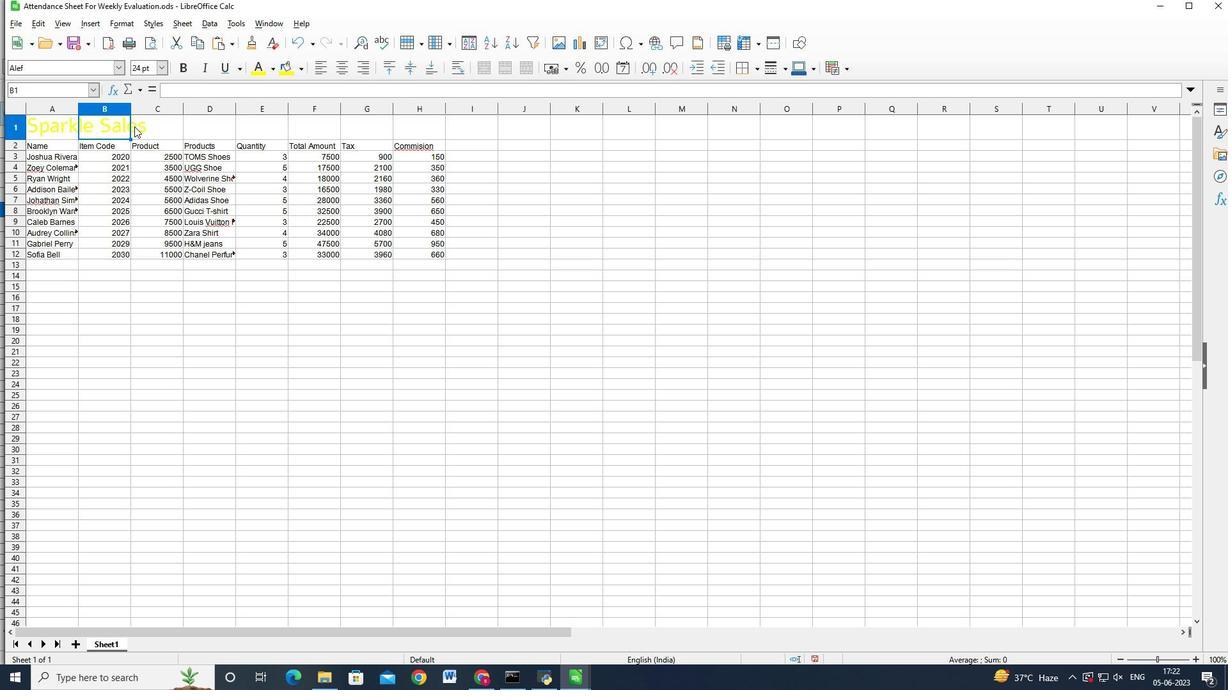
Action: Mouse moved to (136, 126)
Screenshot: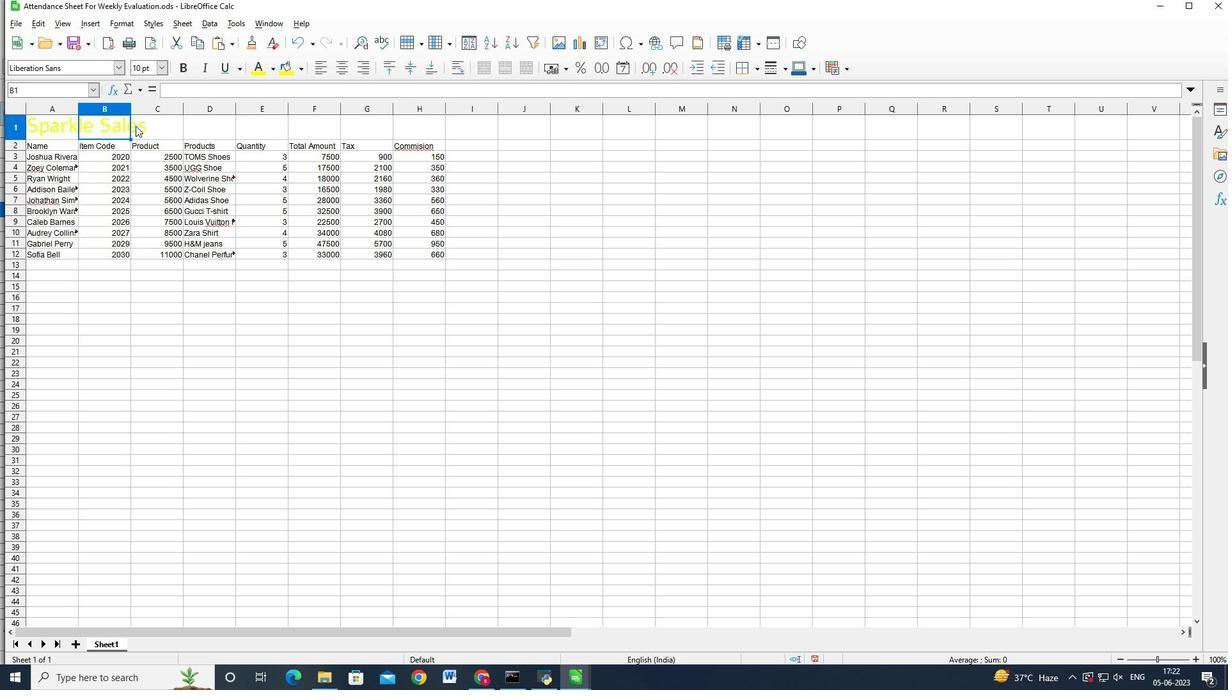 
Action: Mouse pressed left at (136, 126)
Screenshot: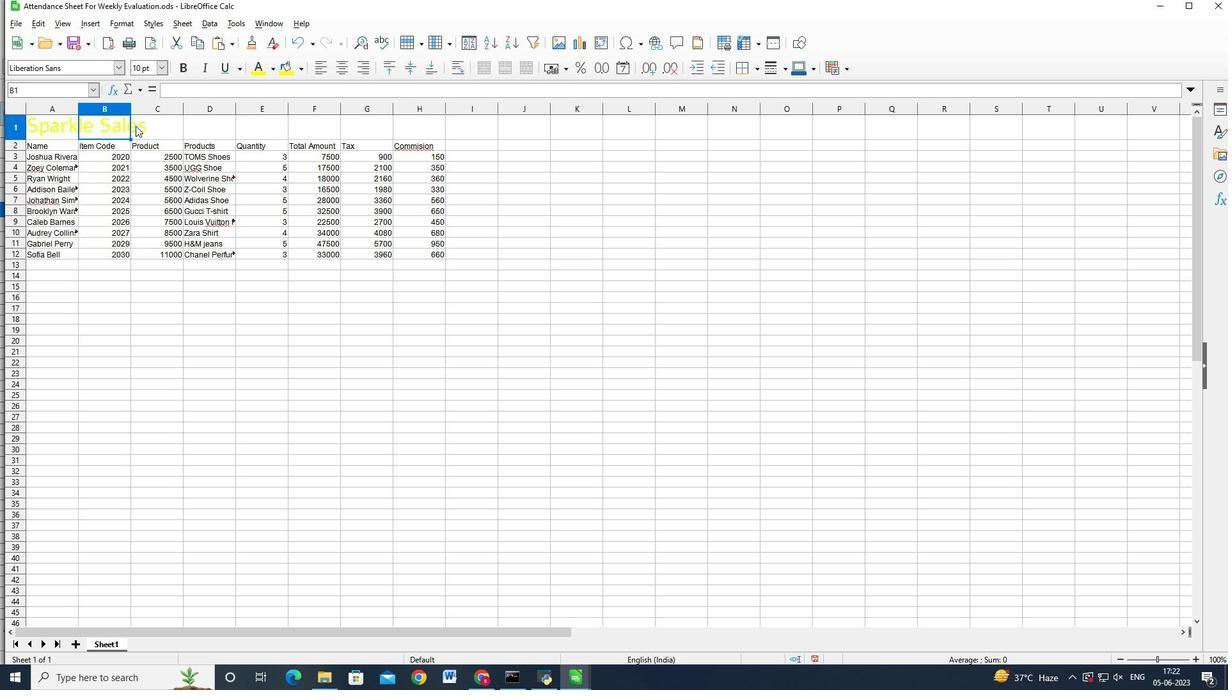 
Action: Mouse moved to (95, 129)
Screenshot: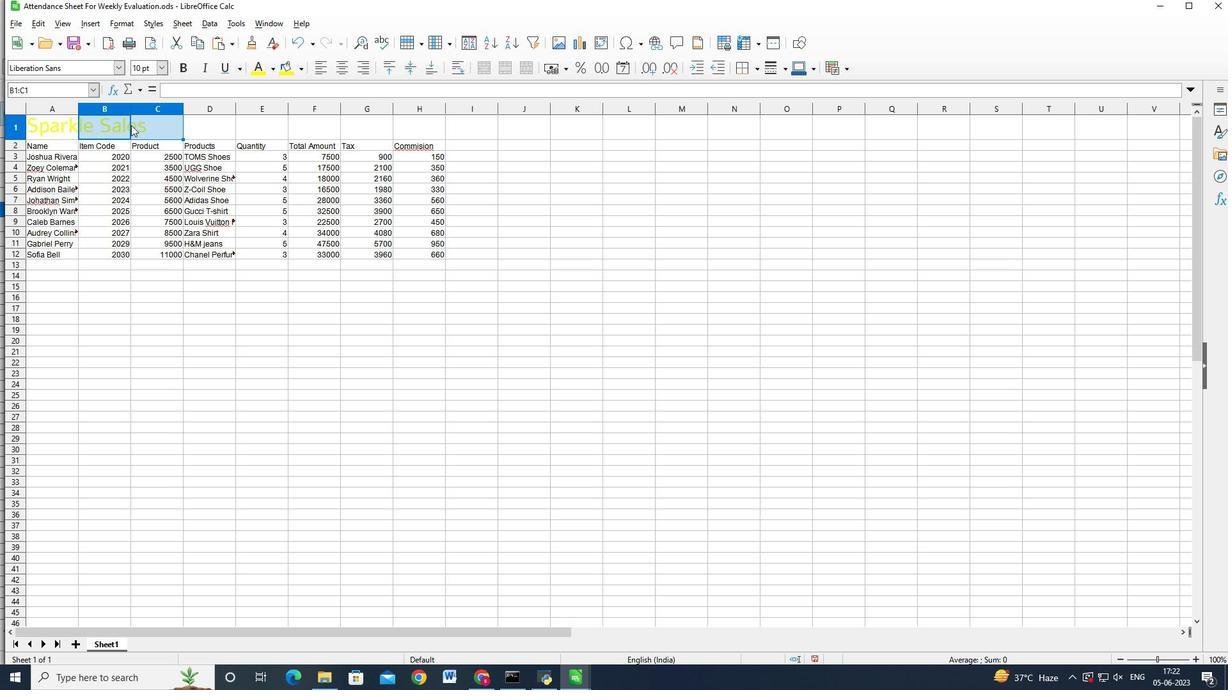 
Action: Key pressed <Key.shift><Key.shift>
Screenshot: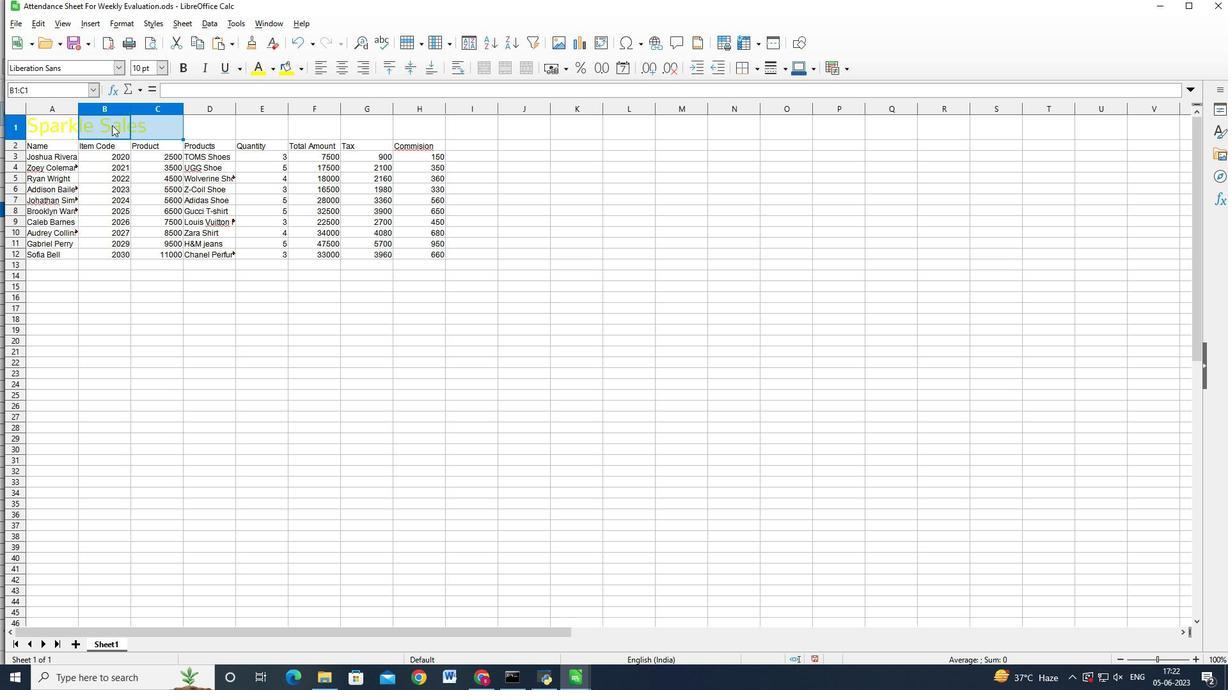 
Action: Mouse moved to (73, 133)
Screenshot: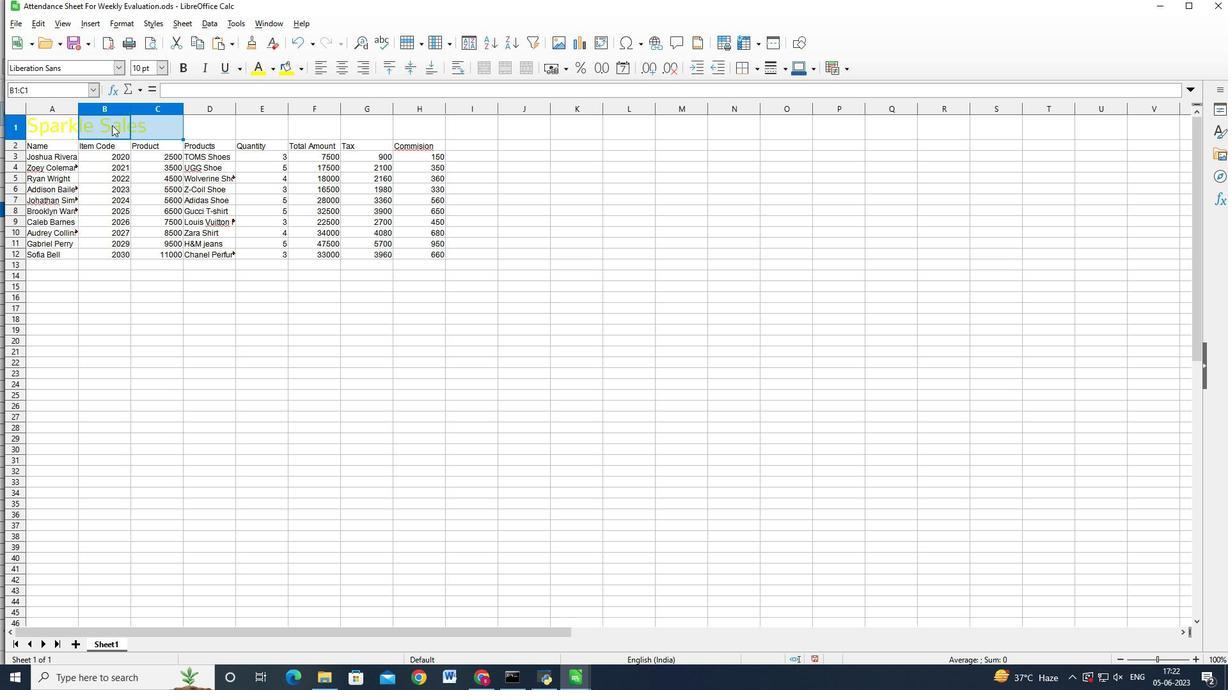 
Action: Key pressed <Key.shift>
Screenshot: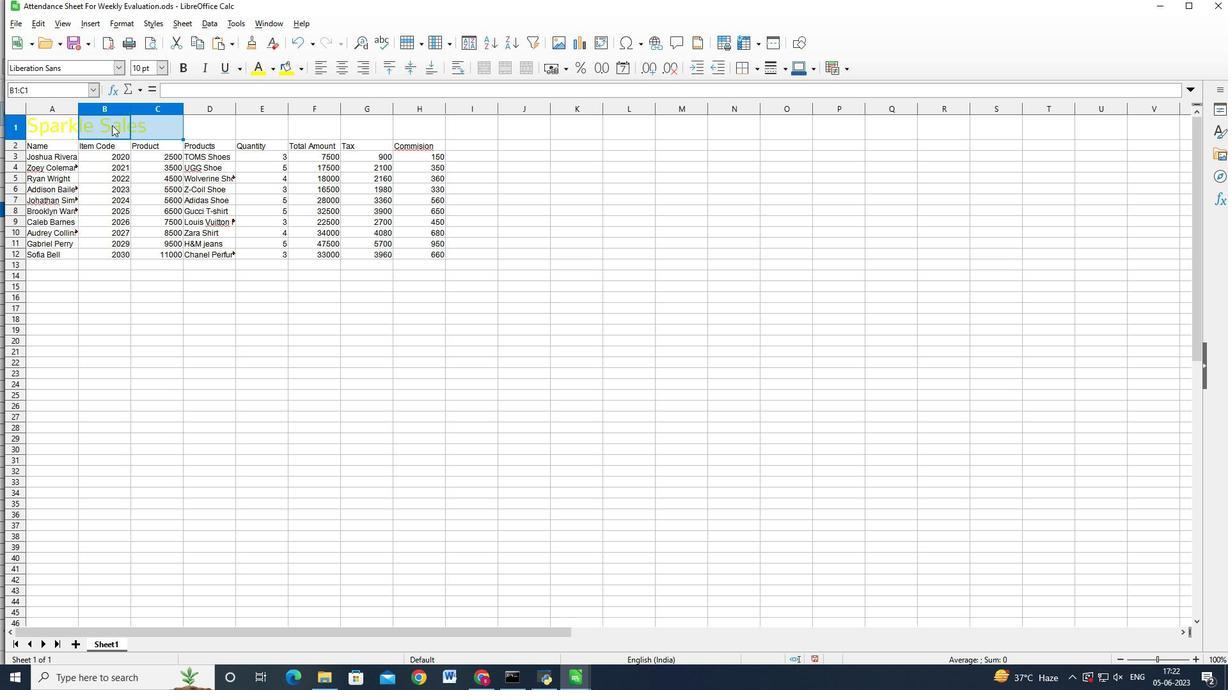 
Action: Mouse moved to (72, 133)
Screenshot: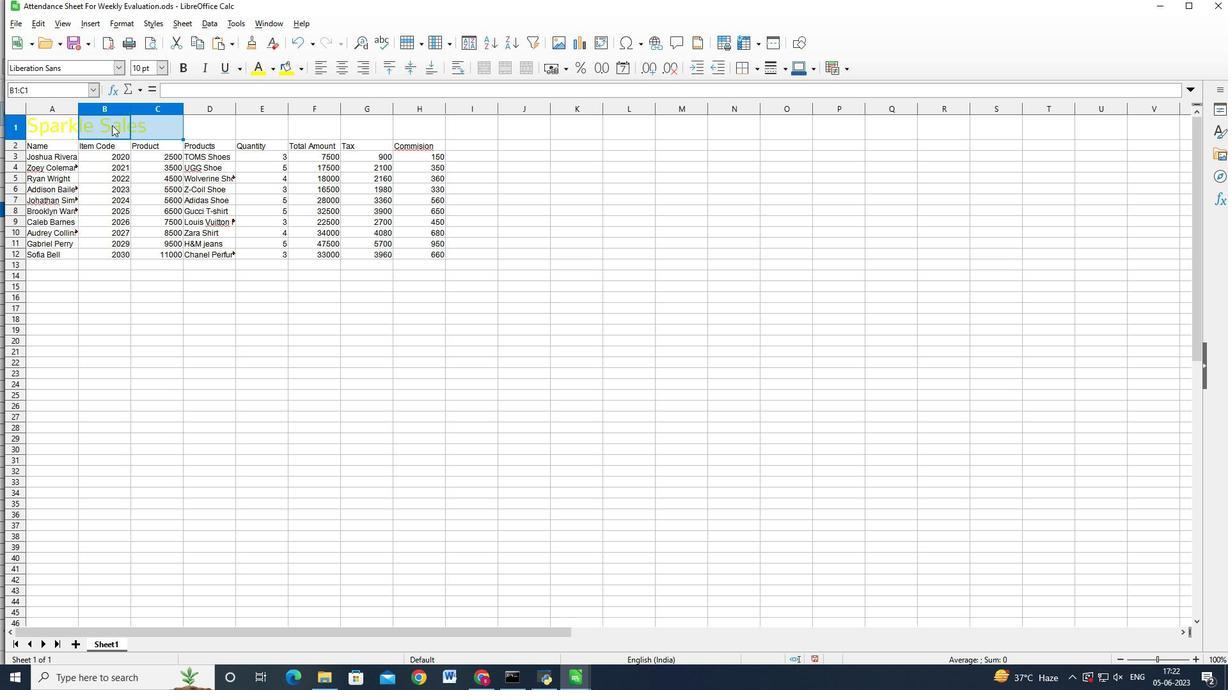 
Action: Key pressed <Key.shift>
Screenshot: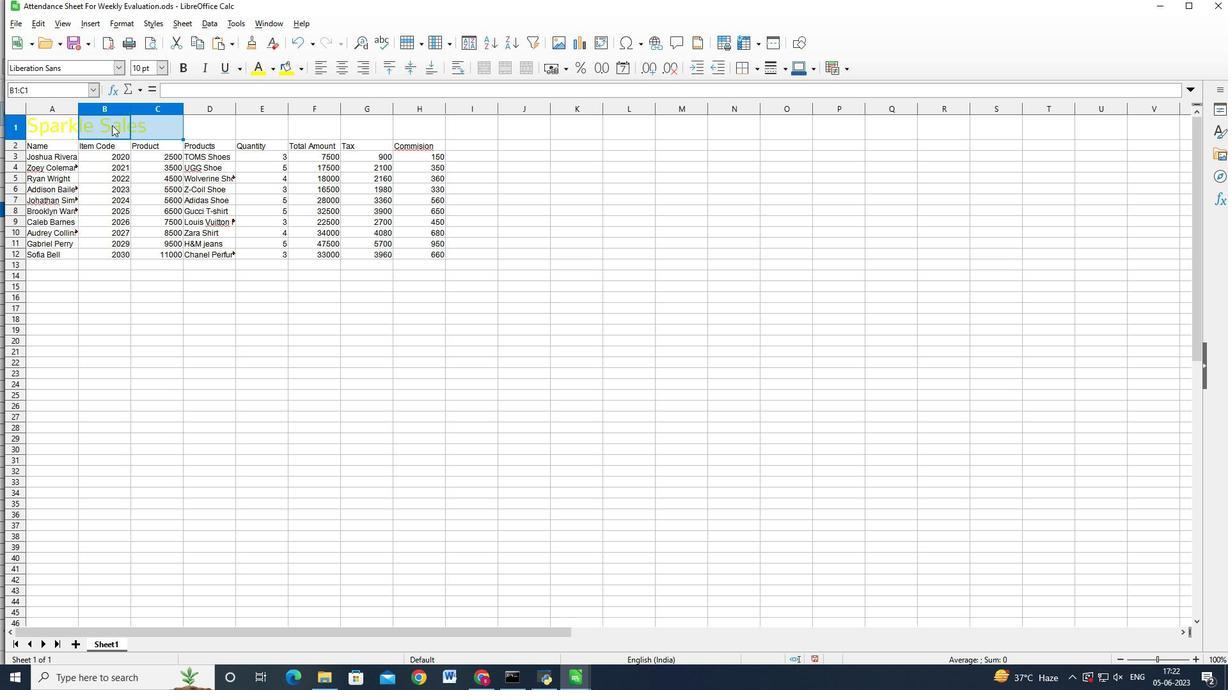 
Action: Mouse moved to (70, 133)
Screenshot: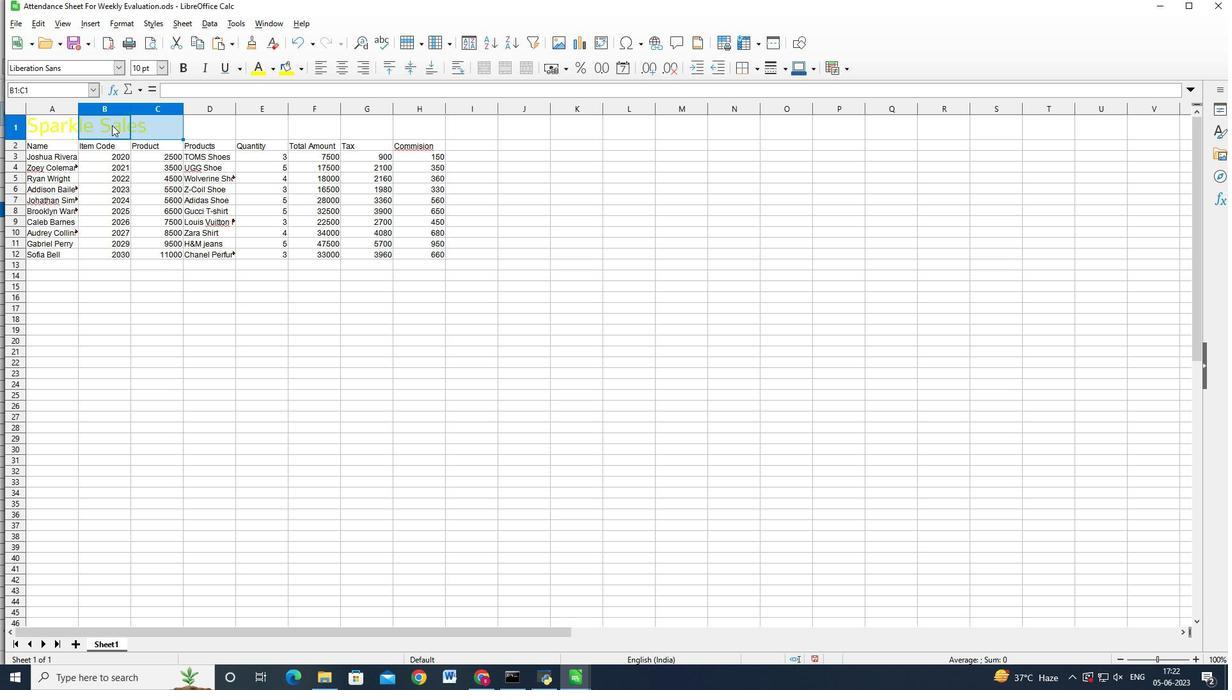 
Action: Key pressed <Key.shift><Key.shift>
Screenshot: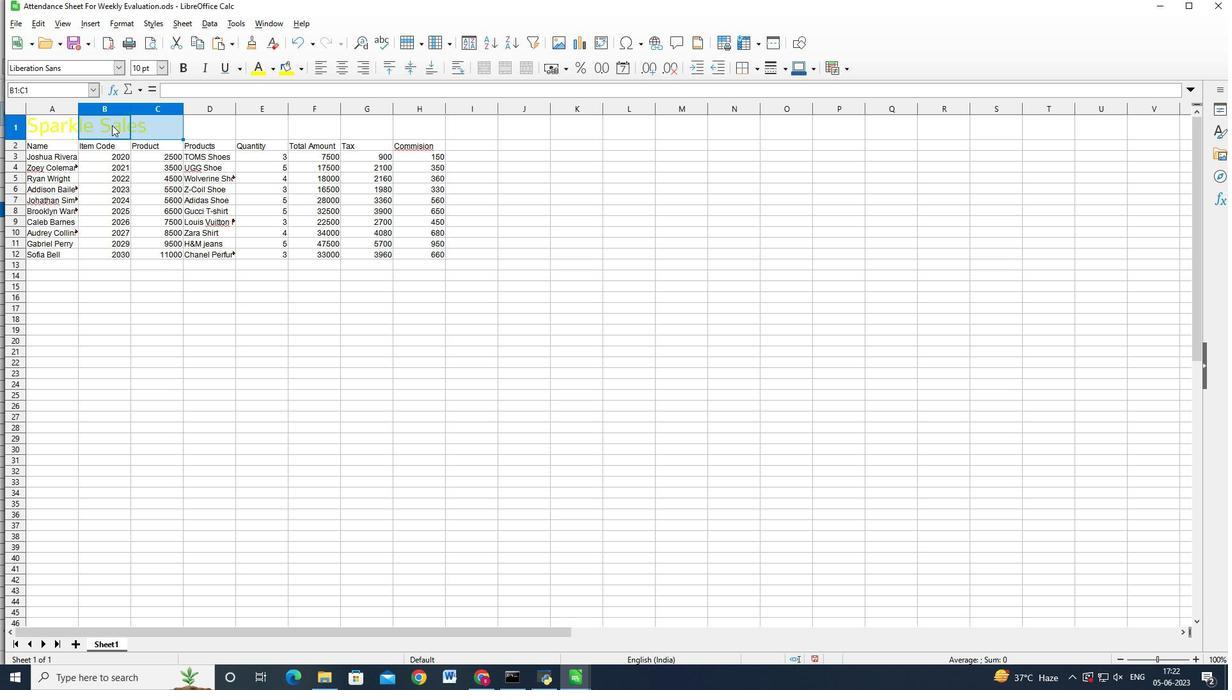 
Action: Mouse moved to (67, 133)
Screenshot: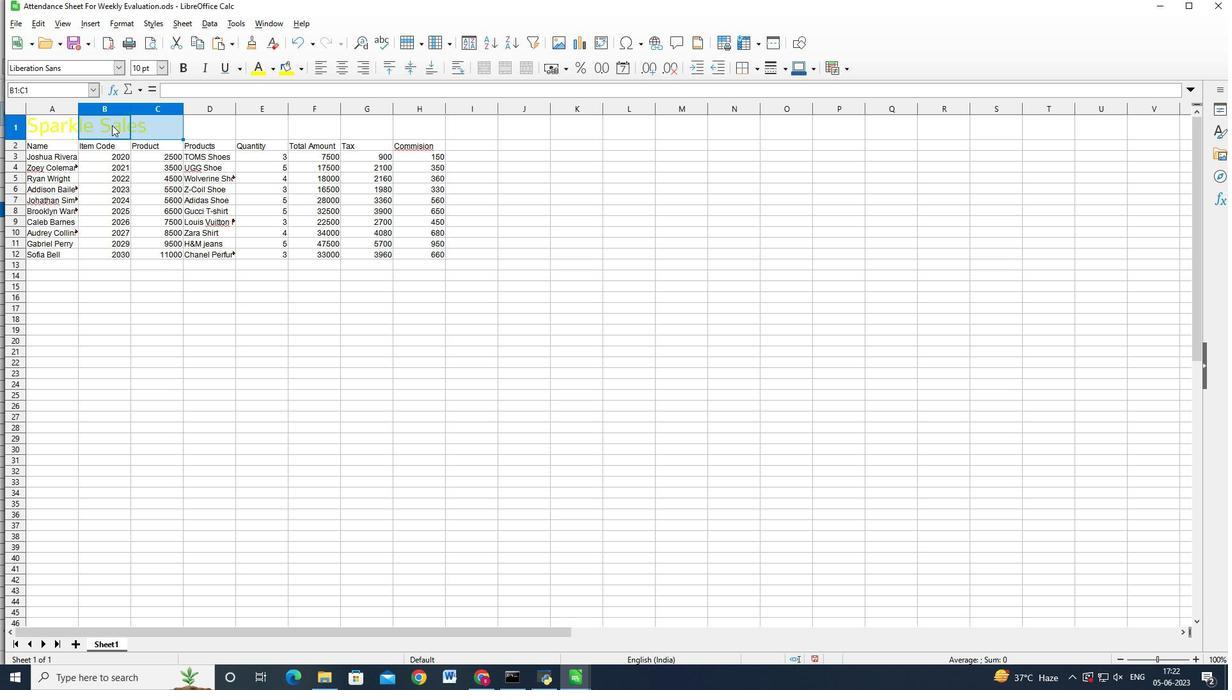 
Action: Key pressed <Key.shift>
Screenshot: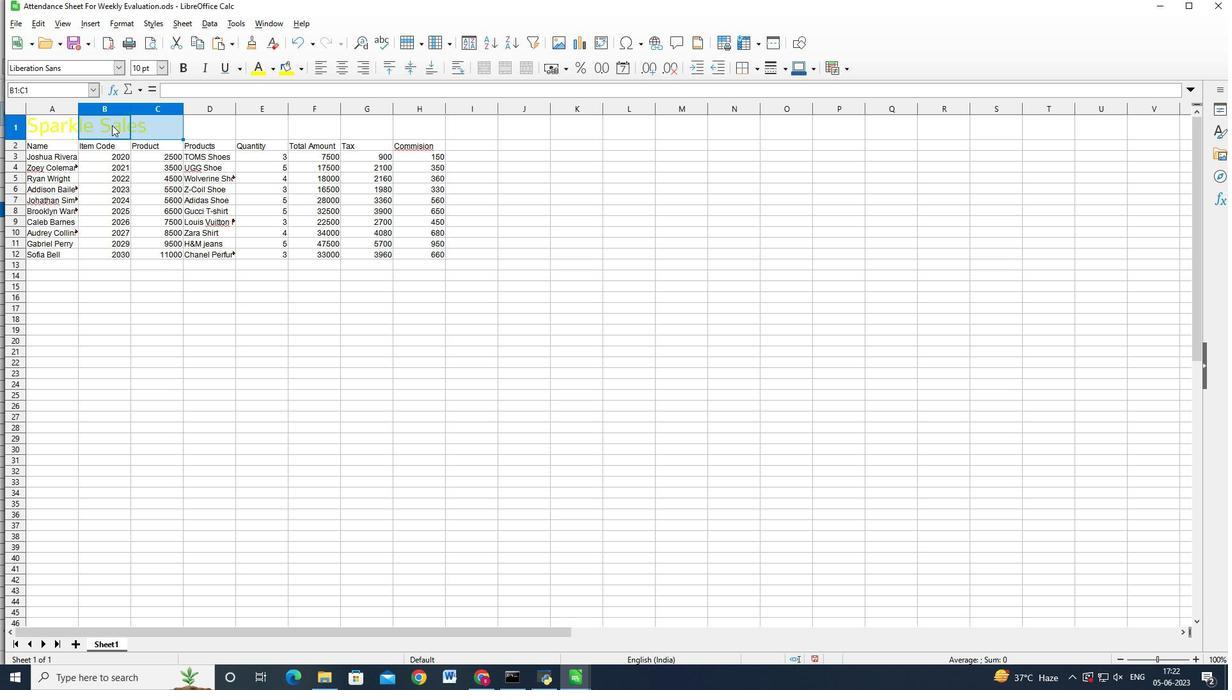 
Action: Mouse moved to (65, 133)
Screenshot: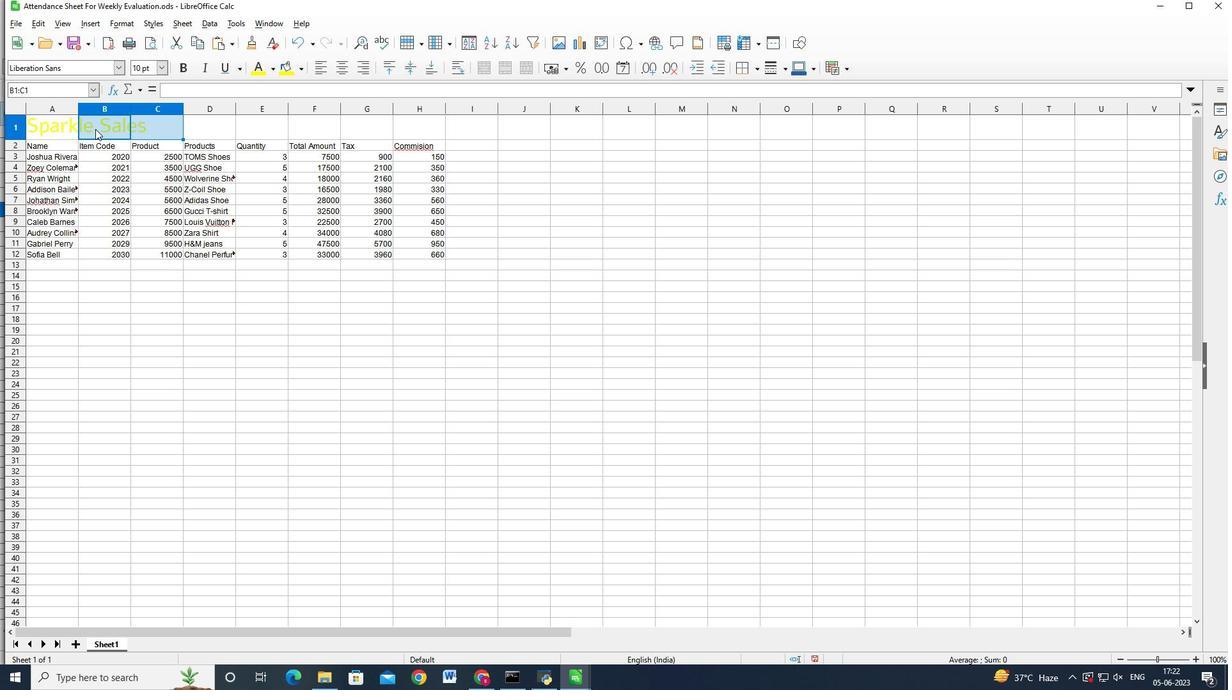 
Action: Key pressed <Key.shift>
Screenshot: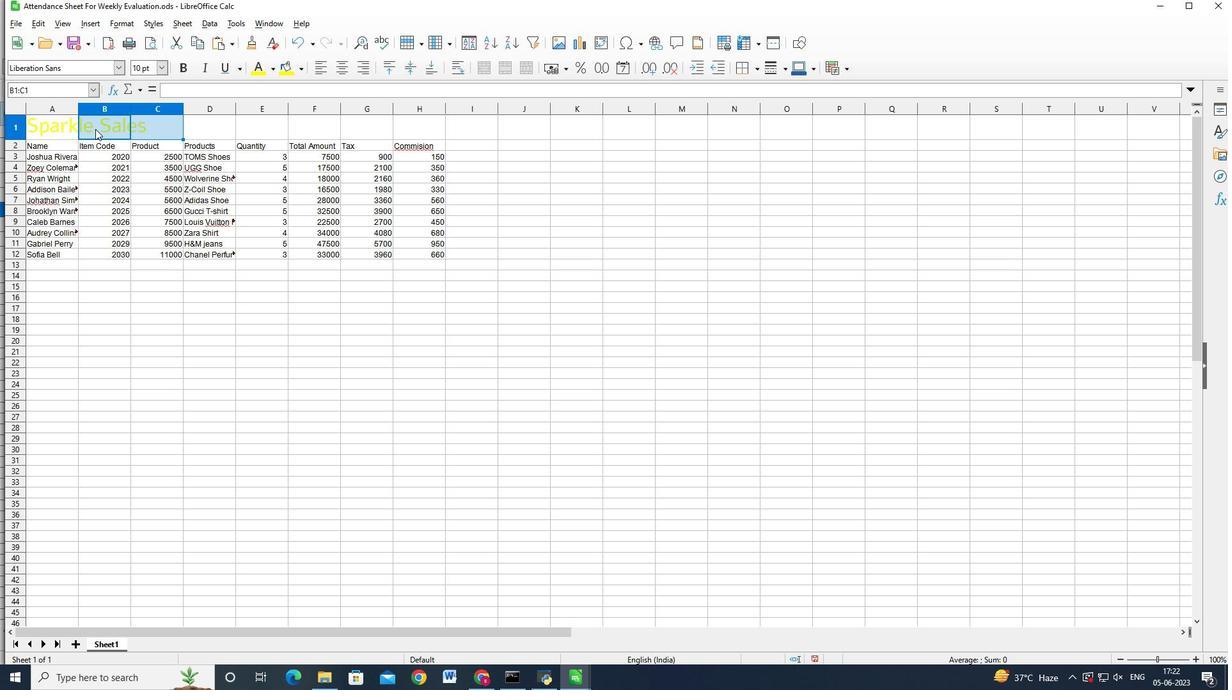 
Action: Mouse moved to (63, 133)
Screenshot: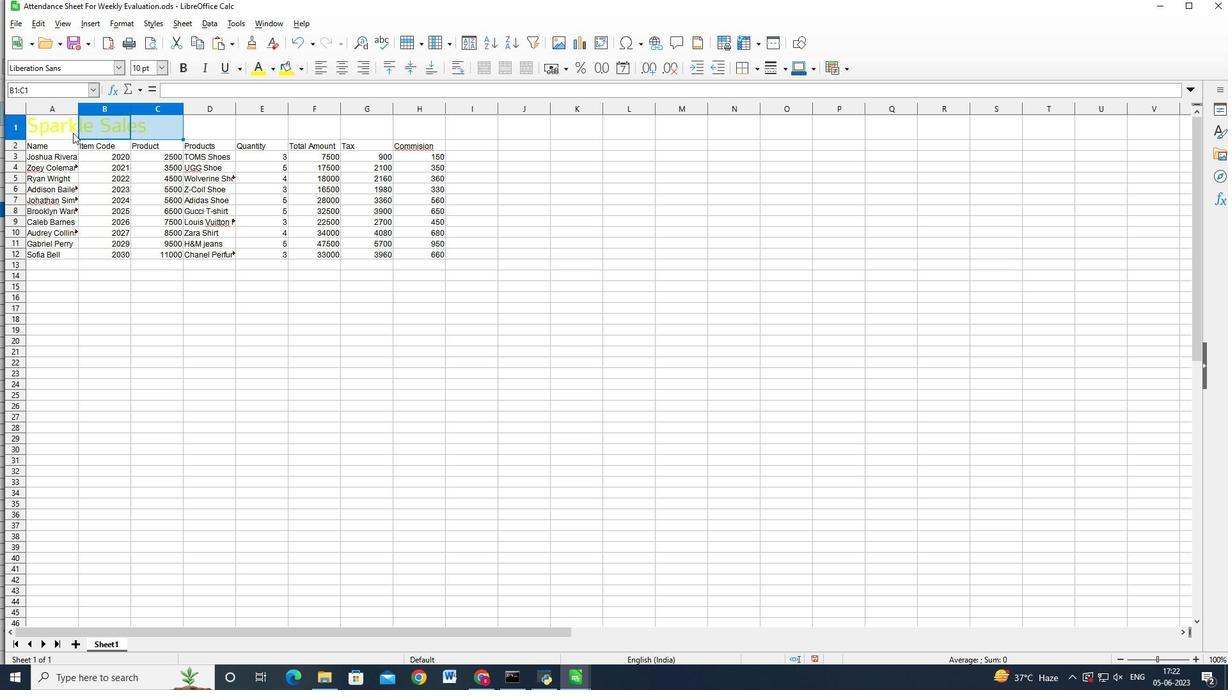 
Action: Key pressed <Key.shift>
Screenshot: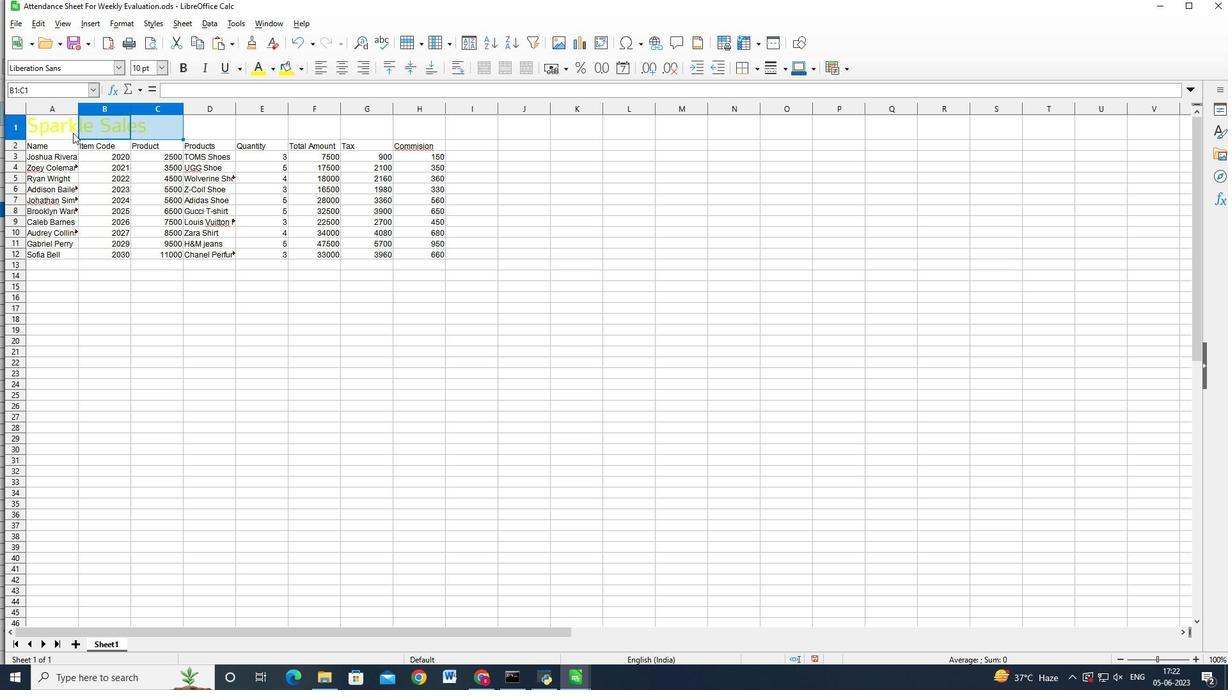 
Action: Mouse moved to (62, 133)
Screenshot: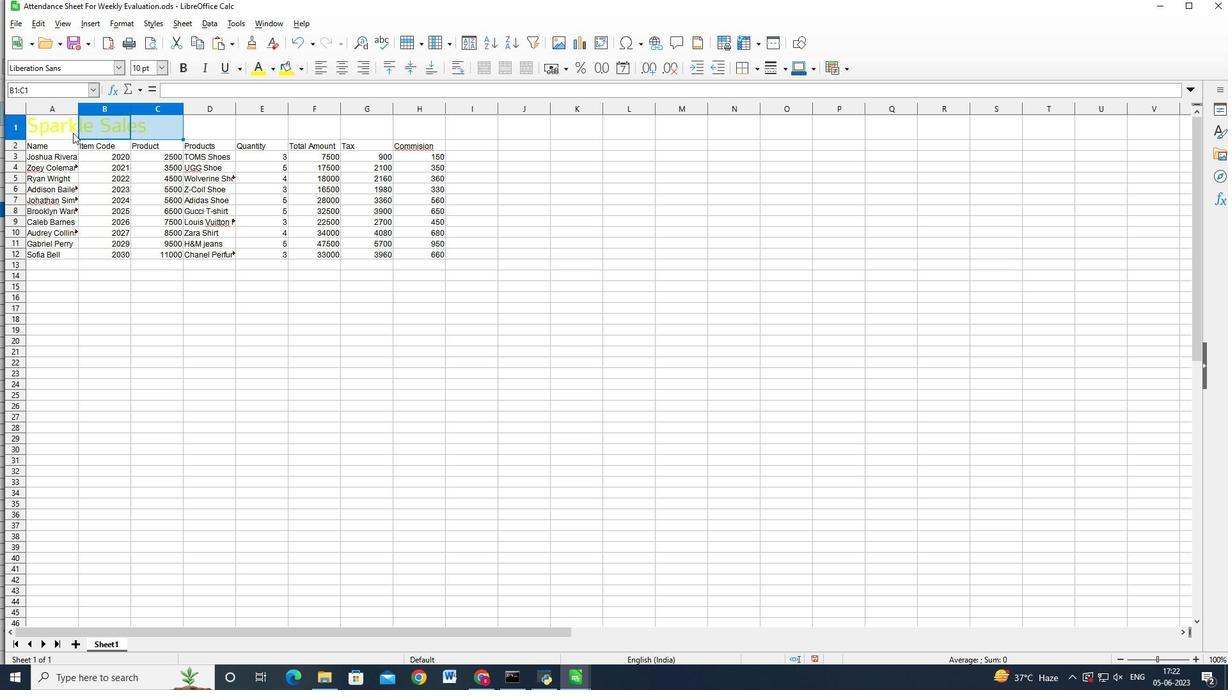 
Action: Key pressed <Key.shift><Key.shift>
Screenshot: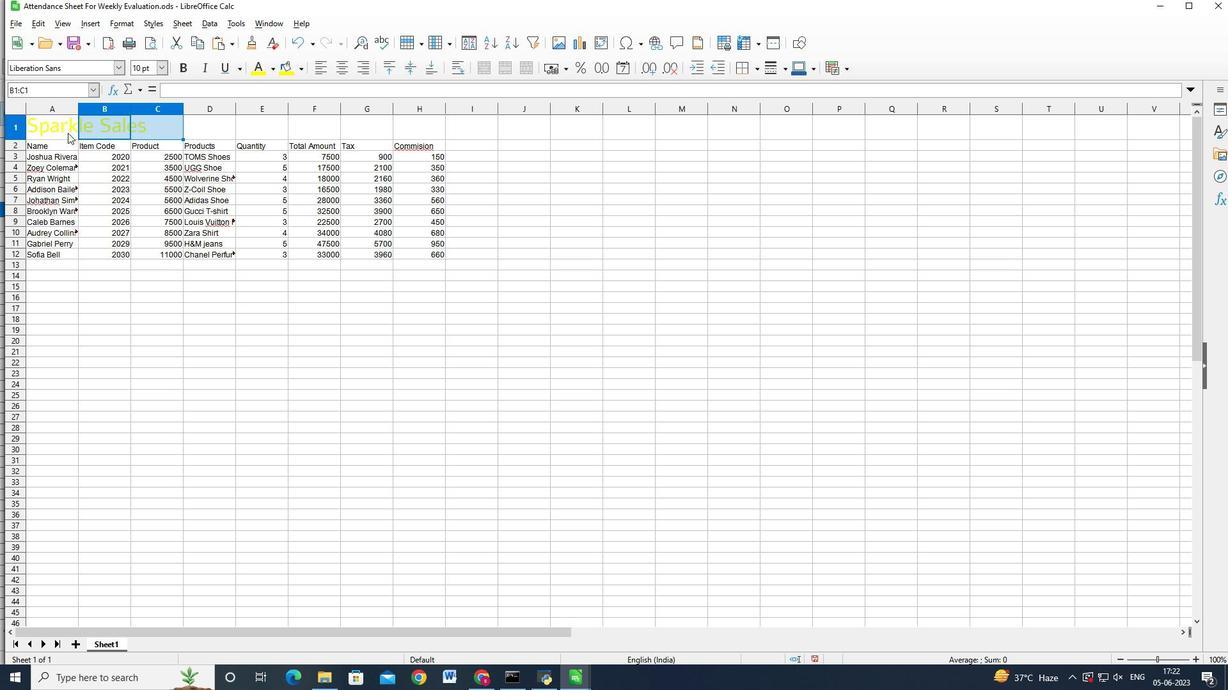 
Action: Mouse pressed left at (62, 133)
Screenshot: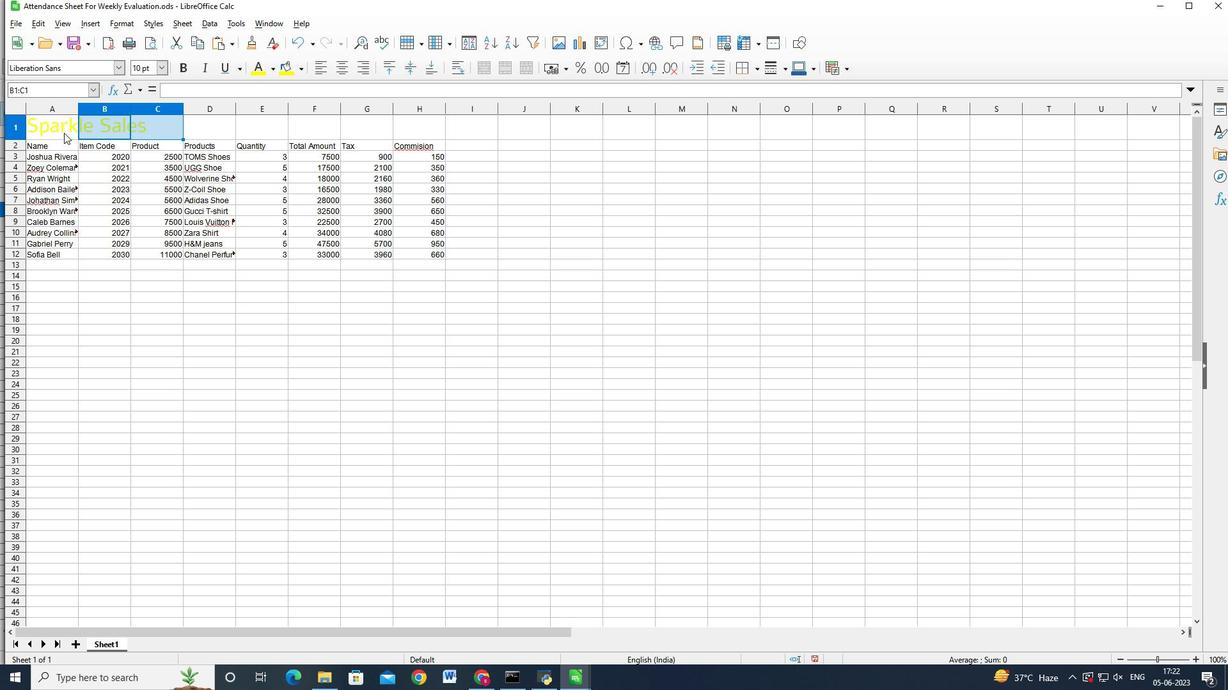 
Action: Key pressed <Key.shift><Key.shift><Key.shift><Key.shift><Key.shift>
Screenshot: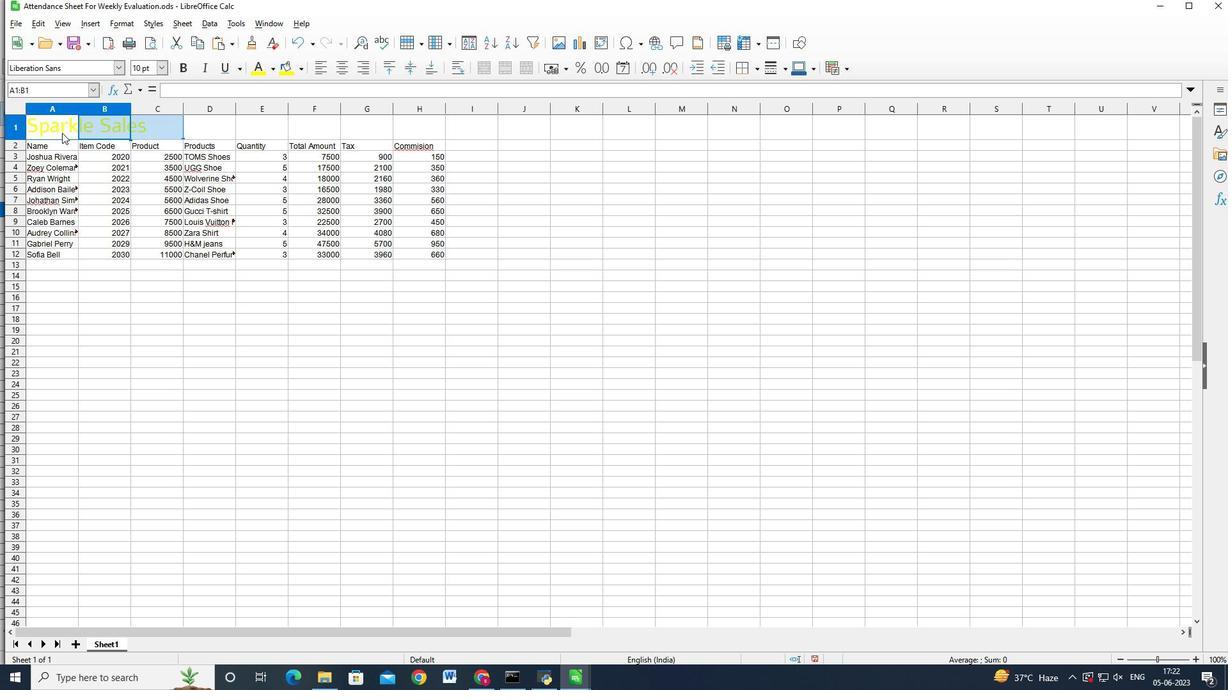 
Action: Mouse moved to (72, 132)
Screenshot: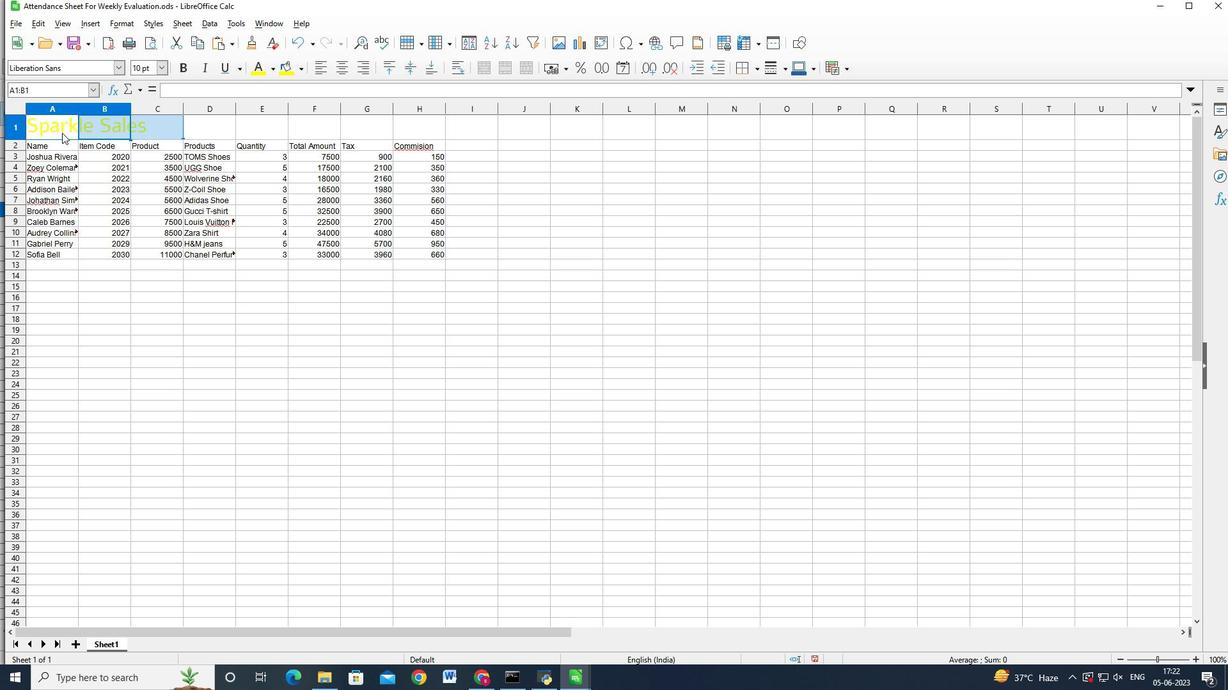 
Action: Key pressed <Key.shift>
Screenshot: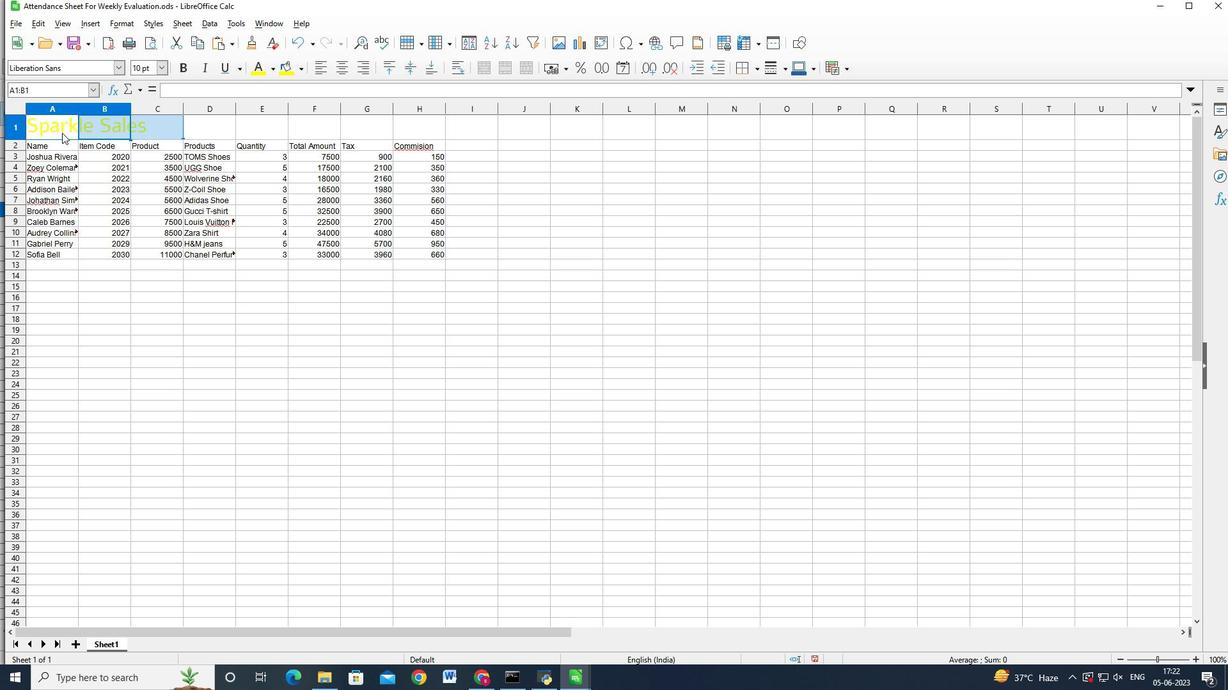 
Action: Mouse moved to (98, 128)
Screenshot: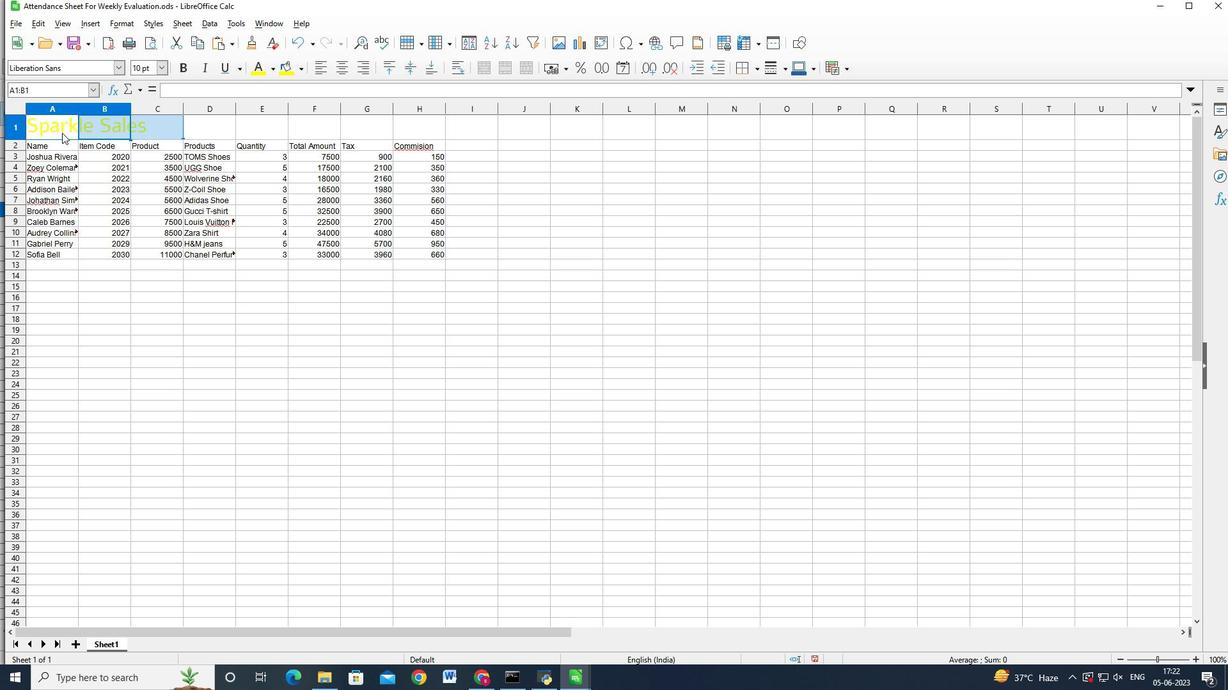 
Action: Key pressed <Key.shift>
Screenshot: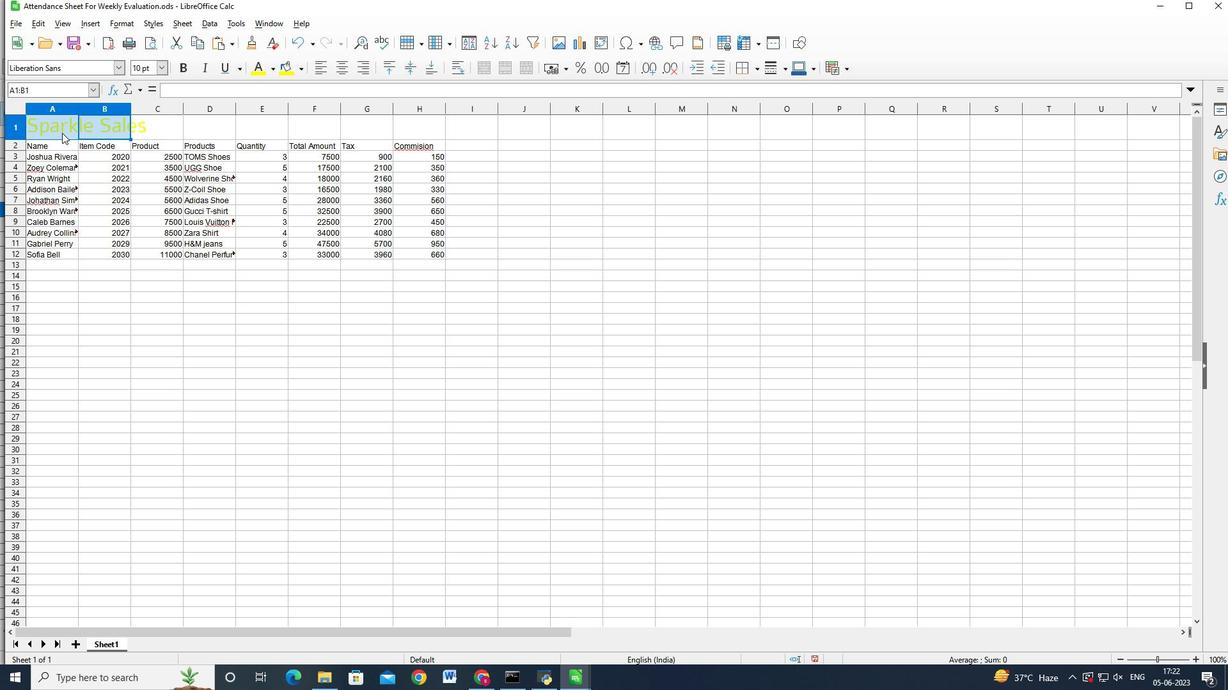 
Action: Mouse moved to (273, 95)
Screenshot: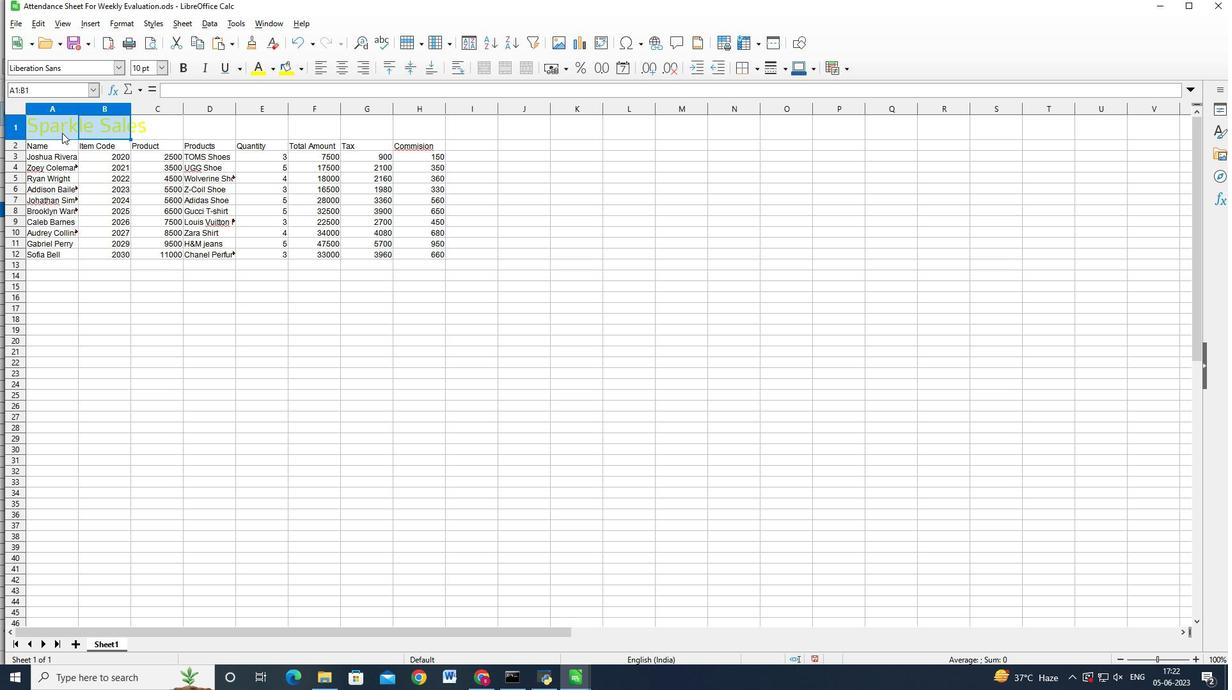 
Action: Key pressed <Key.shift>
Screenshot: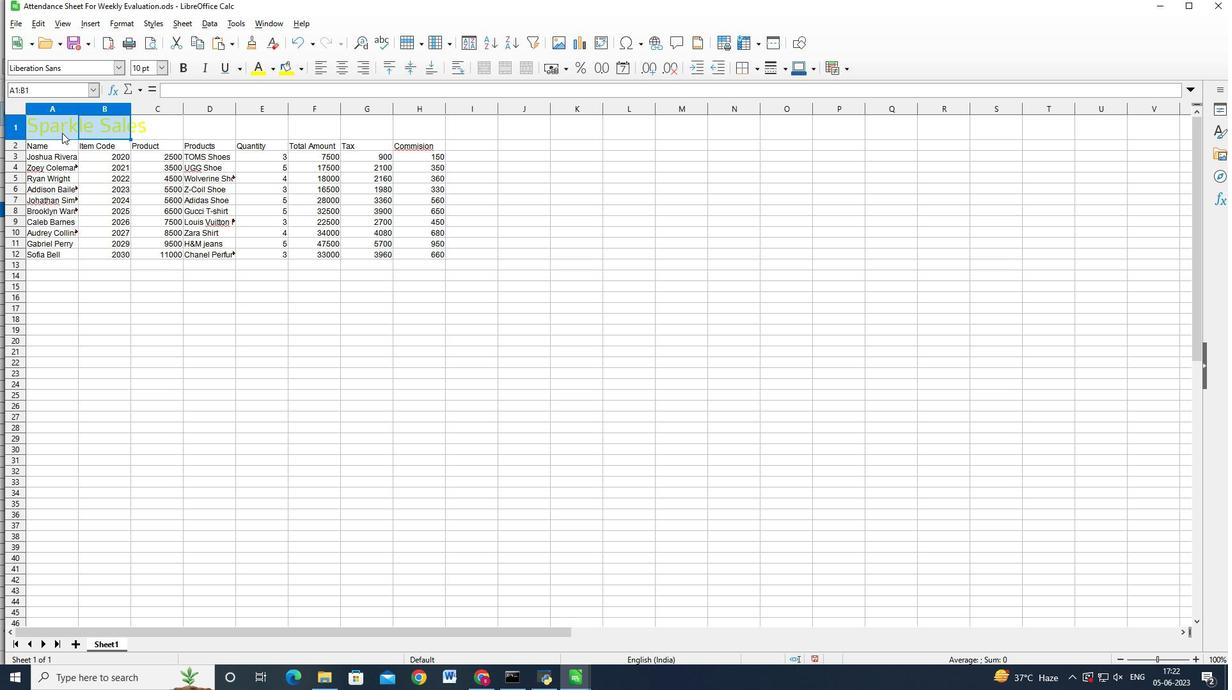 
Action: Mouse moved to (328, 82)
Screenshot: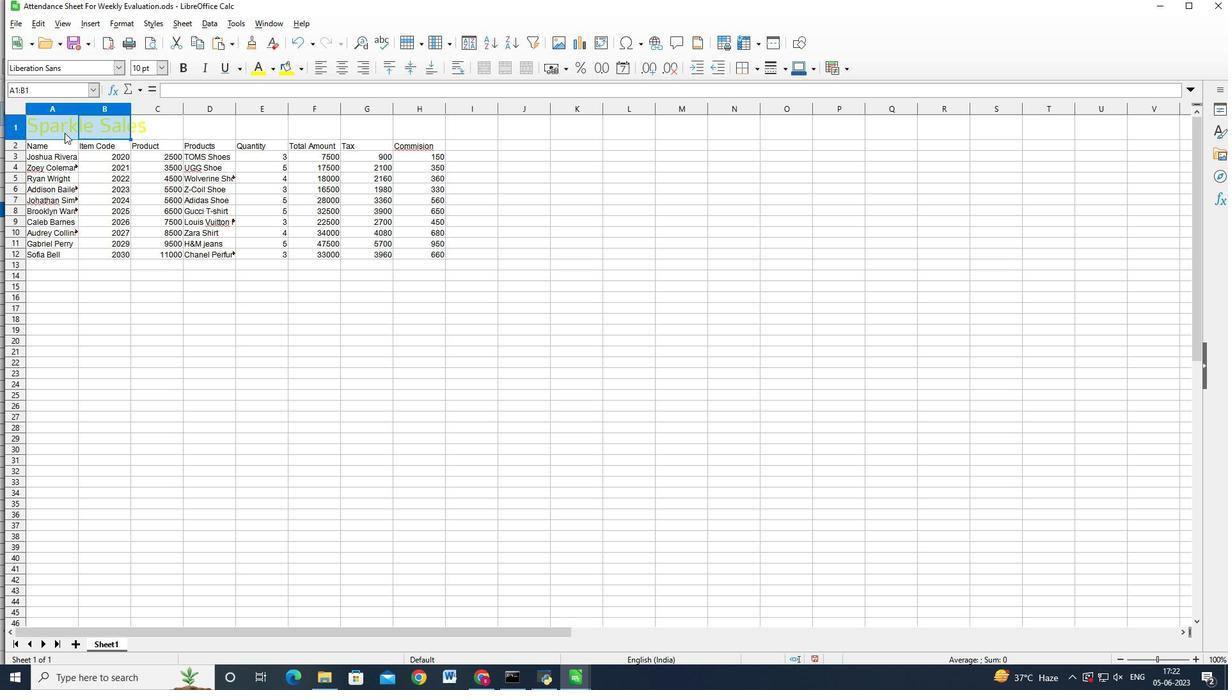 
Action: Key pressed <Key.shift>
Screenshot: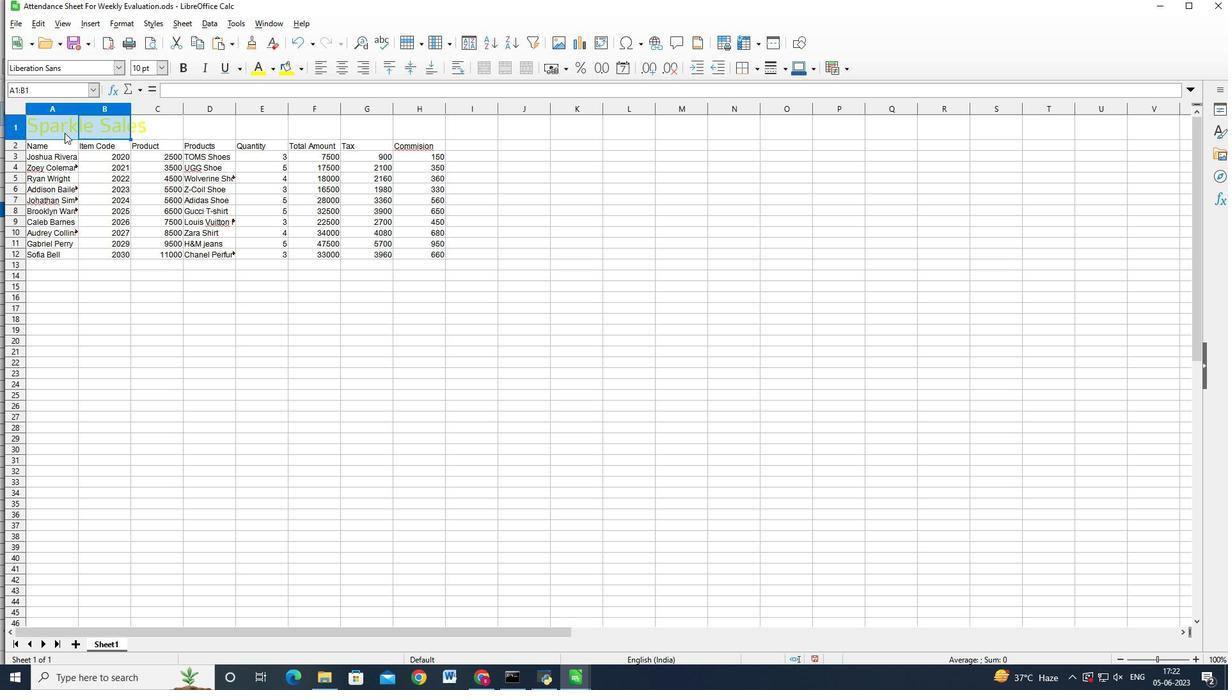 
Action: Mouse moved to (375, 67)
Screenshot: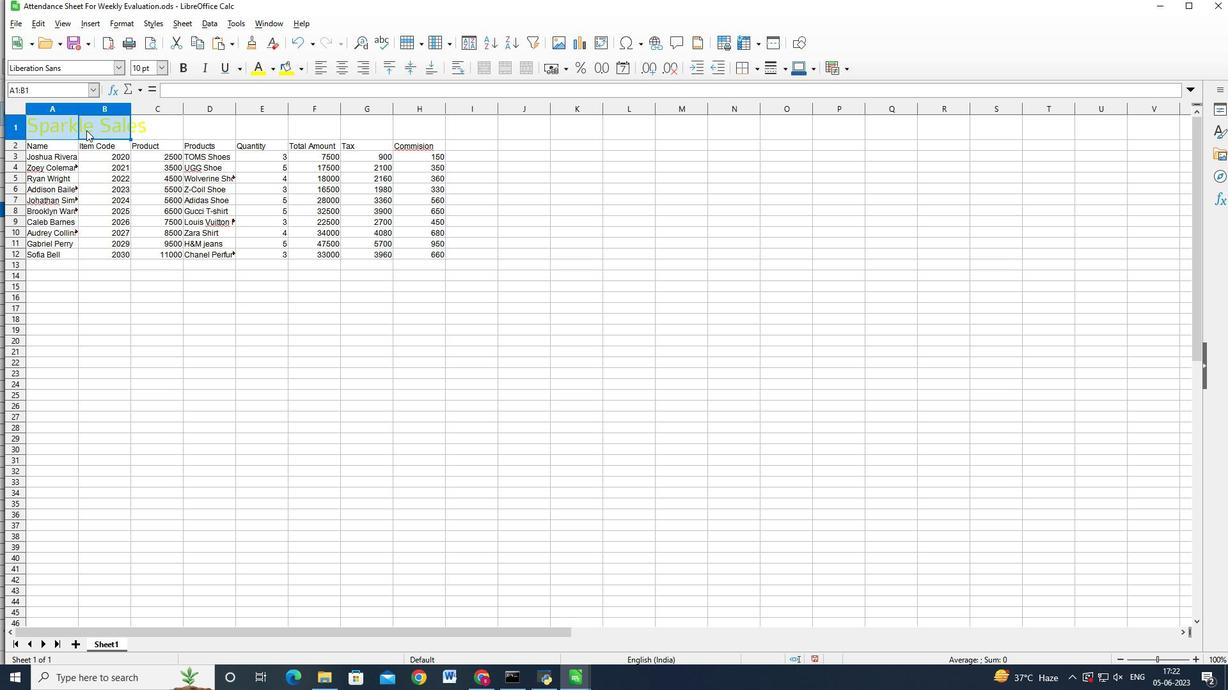 
Action: Key pressed <Key.shift>
Screenshot: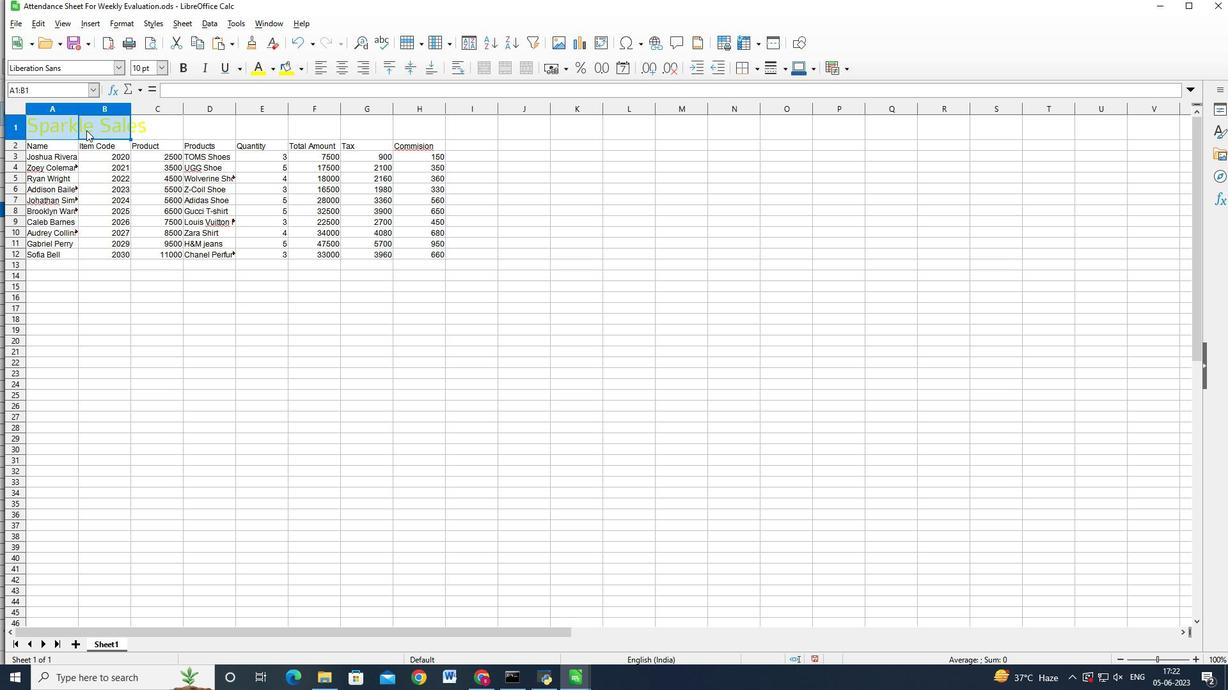 
Action: Mouse moved to (376, 67)
Screenshot: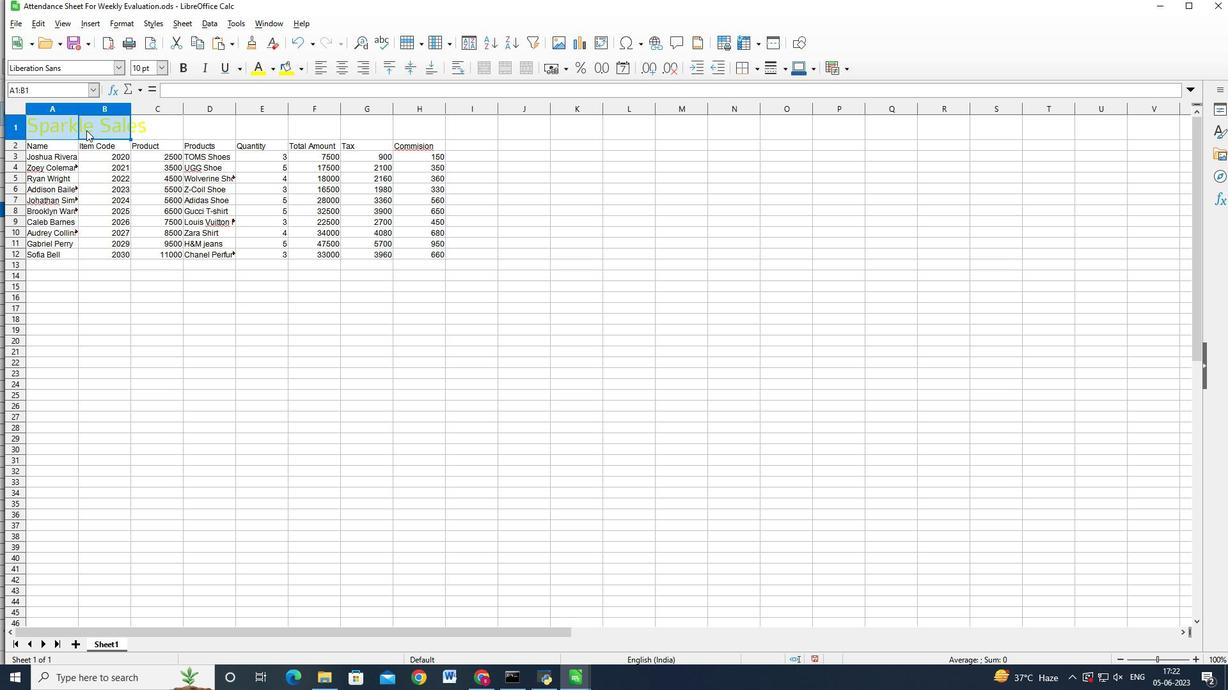 
Action: Key pressed <Key.shift><Key.shift><Key.shift><Key.shift><Key.shift>
Screenshot: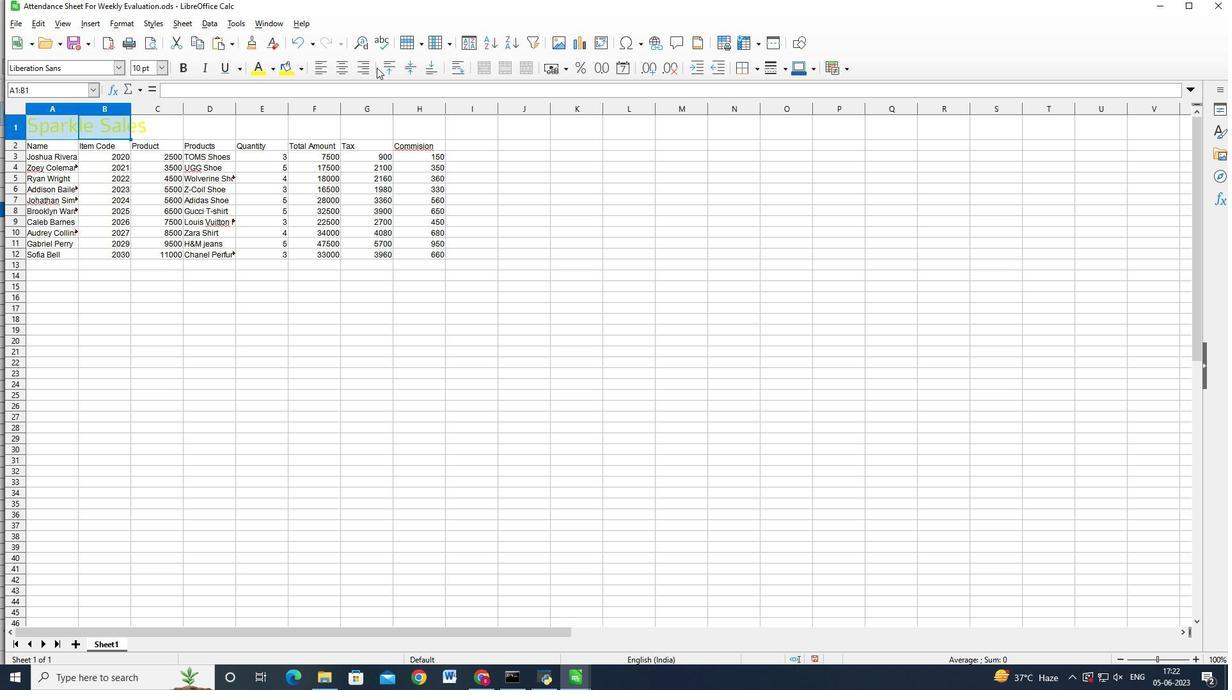
Action: Mouse moved to (408, 61)
Screenshot: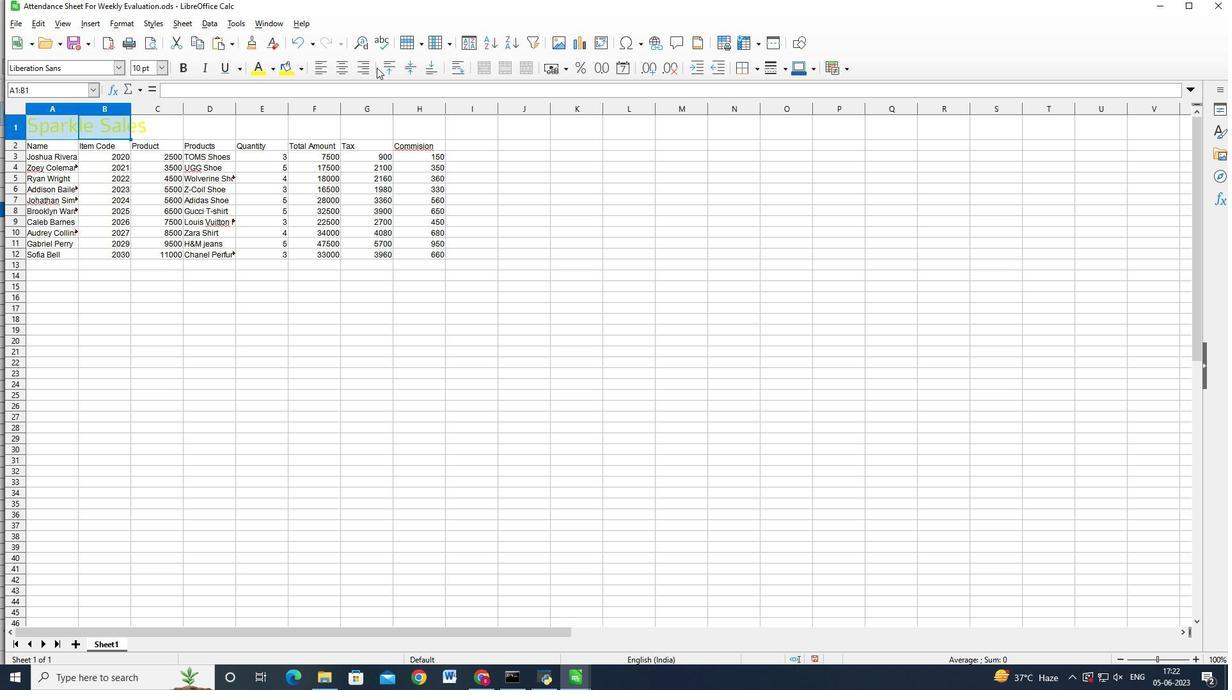
Action: Key pressed <Key.shift>
Screenshot: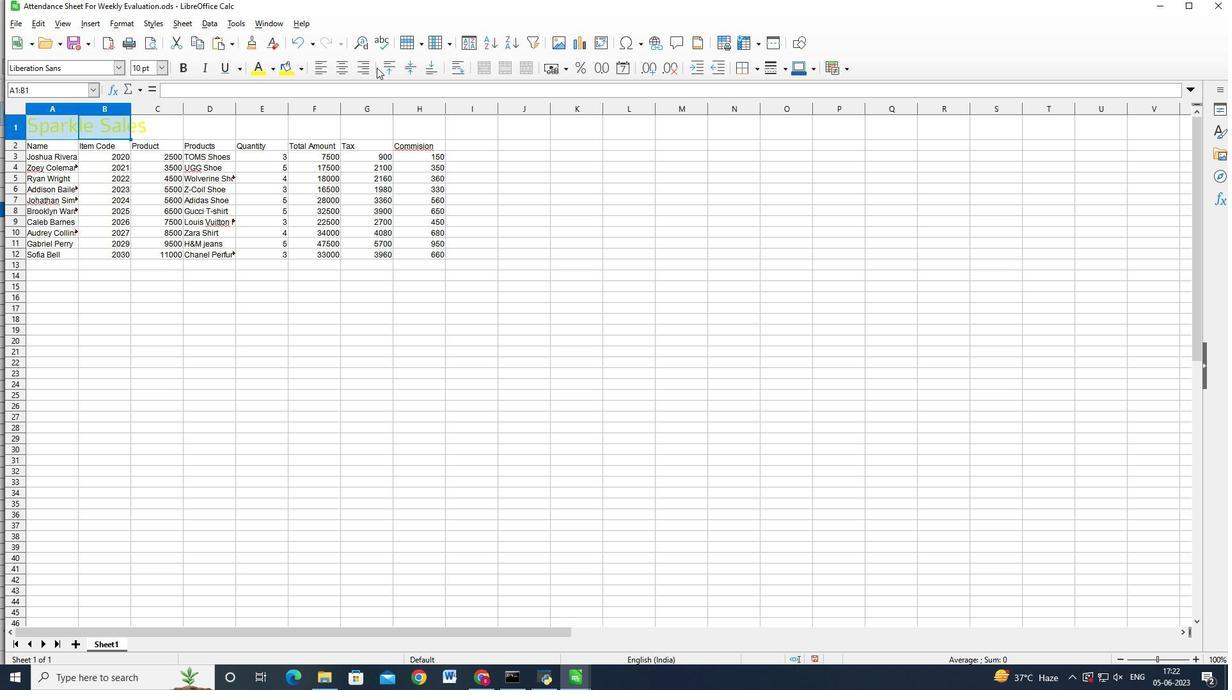 
Action: Mouse moved to (394, 57)
Screenshot: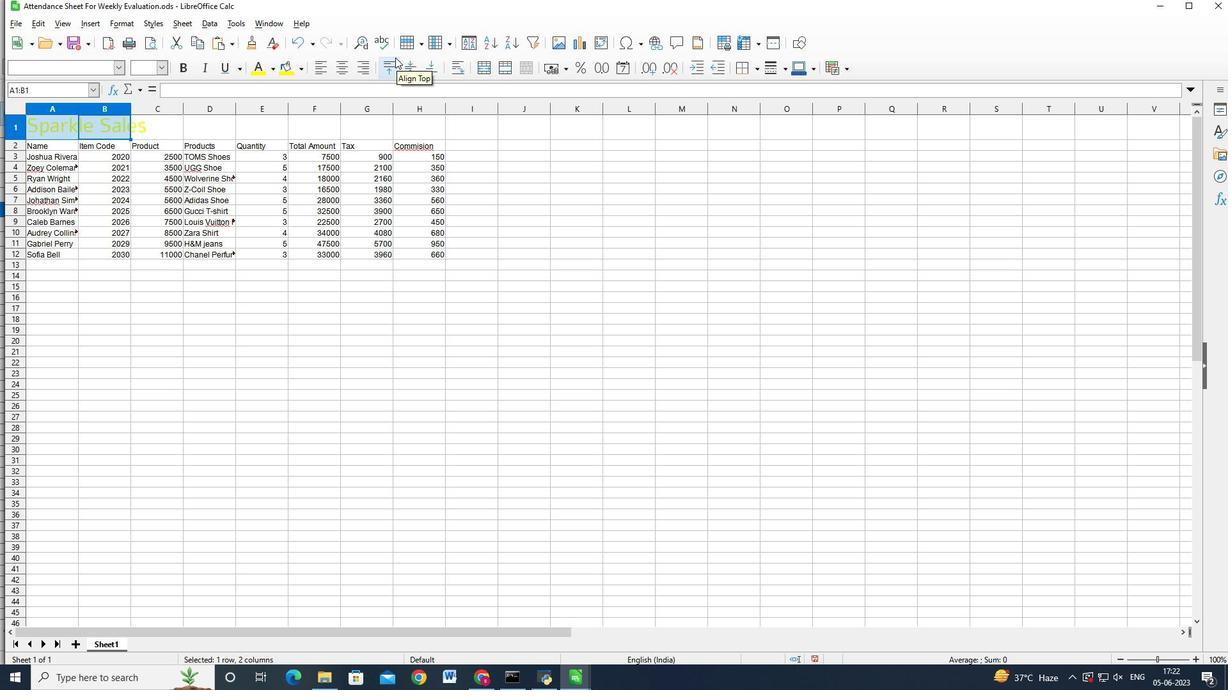 
Action: Mouse pressed left at (394, 57)
Screenshot: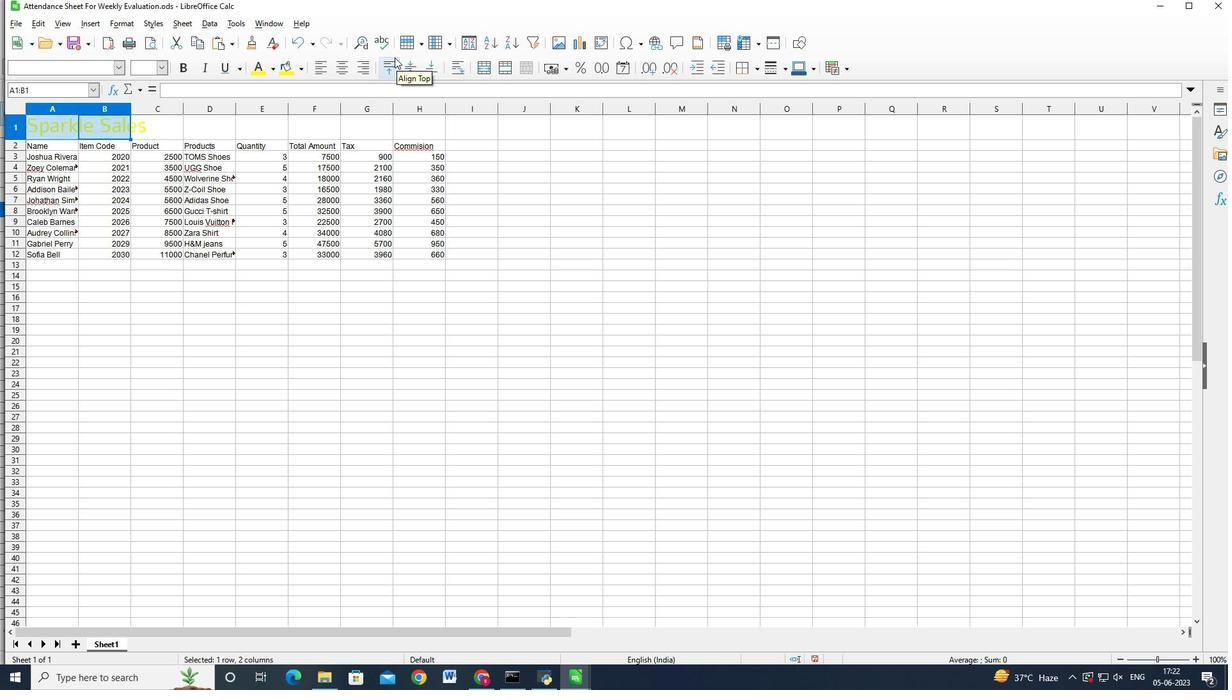 
Action: Mouse moved to (518, 239)
Screenshot: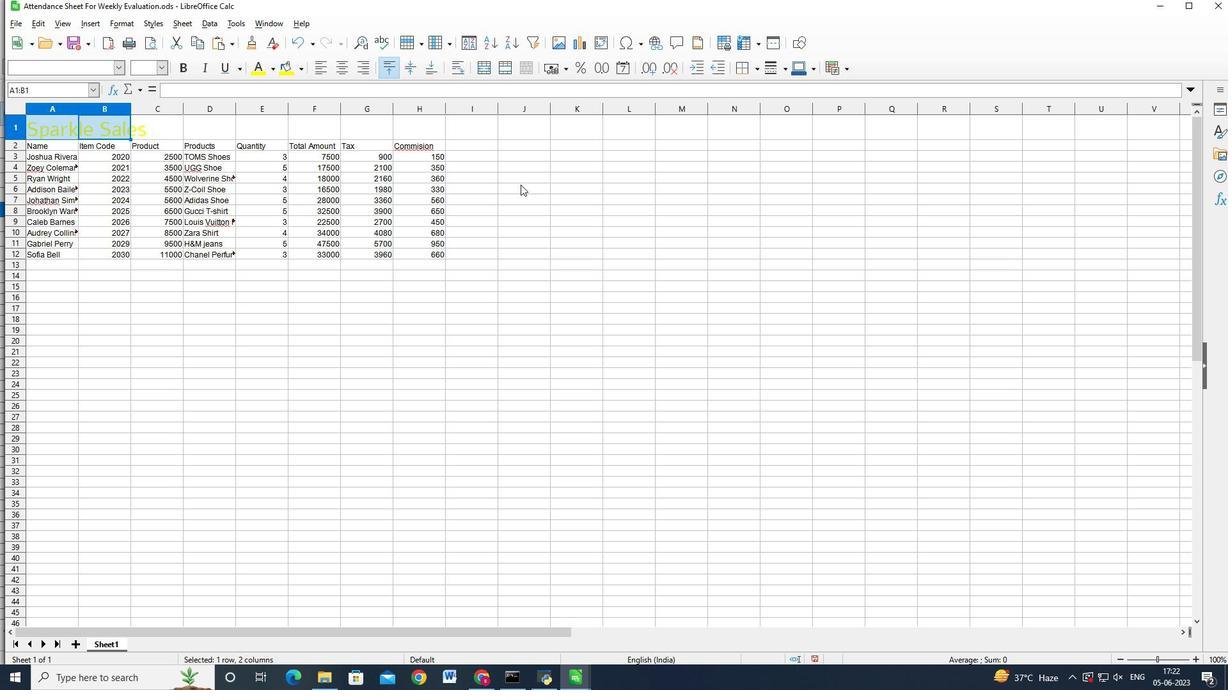 
Action: Mouse pressed left at (518, 239)
Screenshot: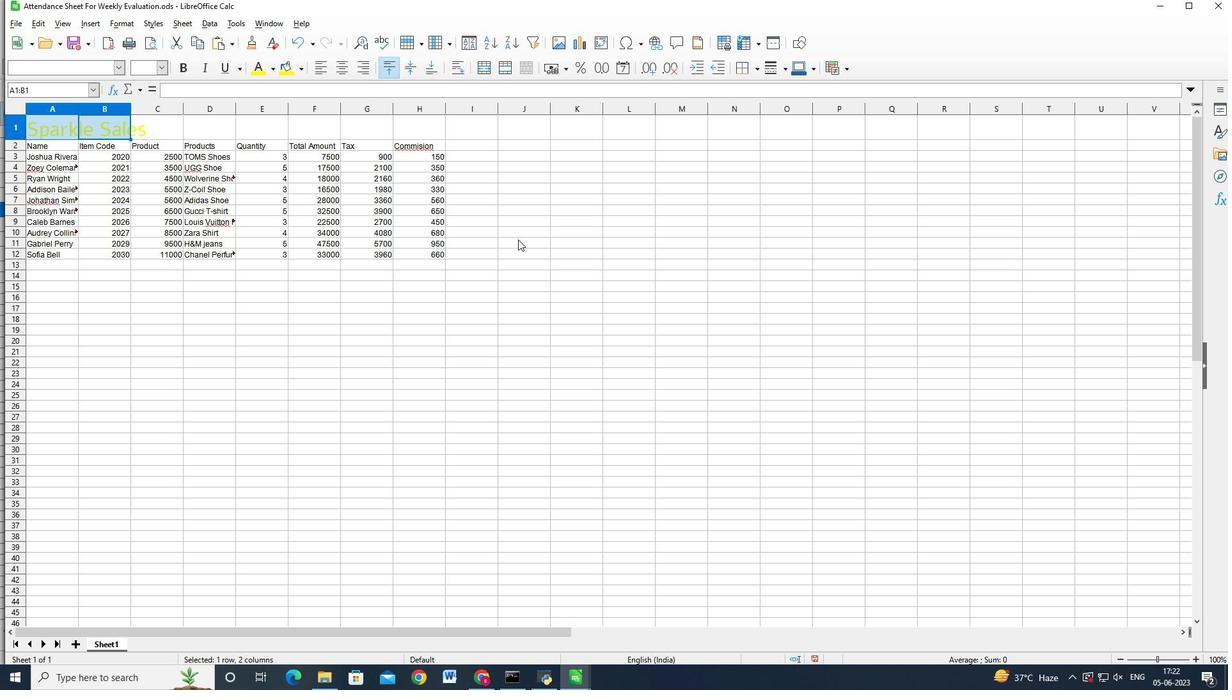 
Action: Key pressed ctrl+S
Screenshot: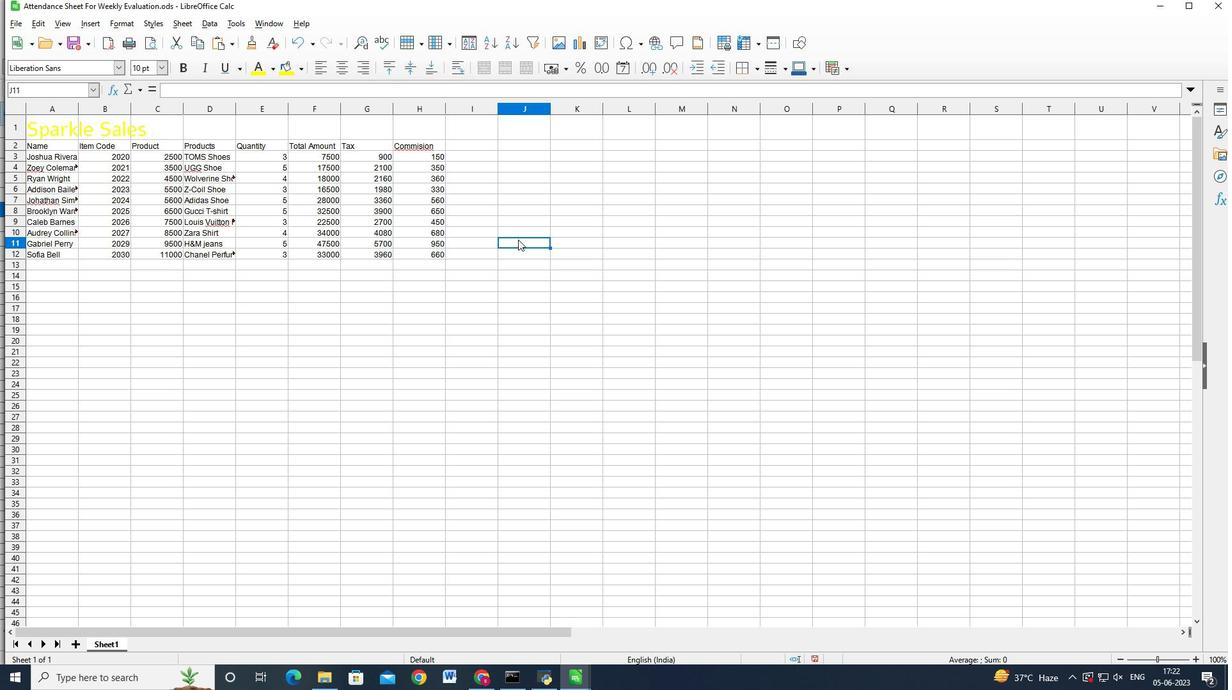 
Action: Mouse moved to (528, 220)
Screenshot: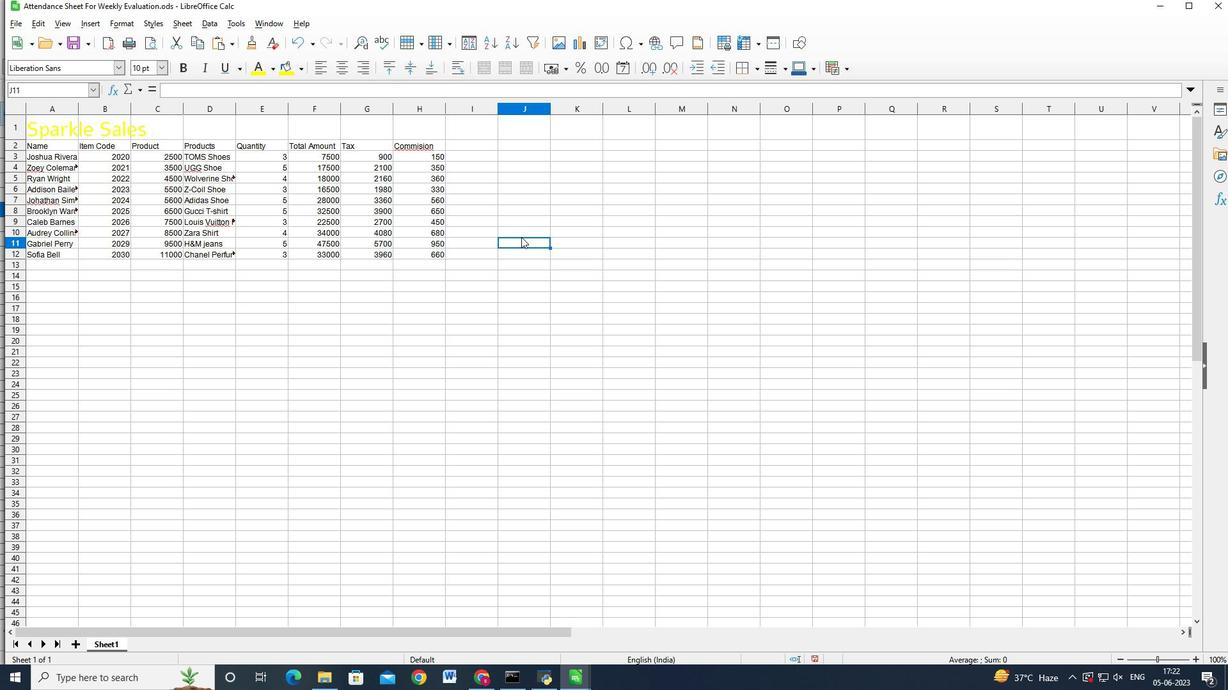 
